 Task: Look for space in Nyzhn'ohirs'kyy, Ukraine from 5th June, 2023 to 16th June, 2023 for 2 adults in price range Rs.14000 to Rs.18000. Place can be entire place with 1  bedroom having 1 bed and 1 bathroom. Property type can be house, flat, guest house, hotel. Booking option can be shelf check-in. Required host language is English.
Action: Mouse moved to (450, 103)
Screenshot: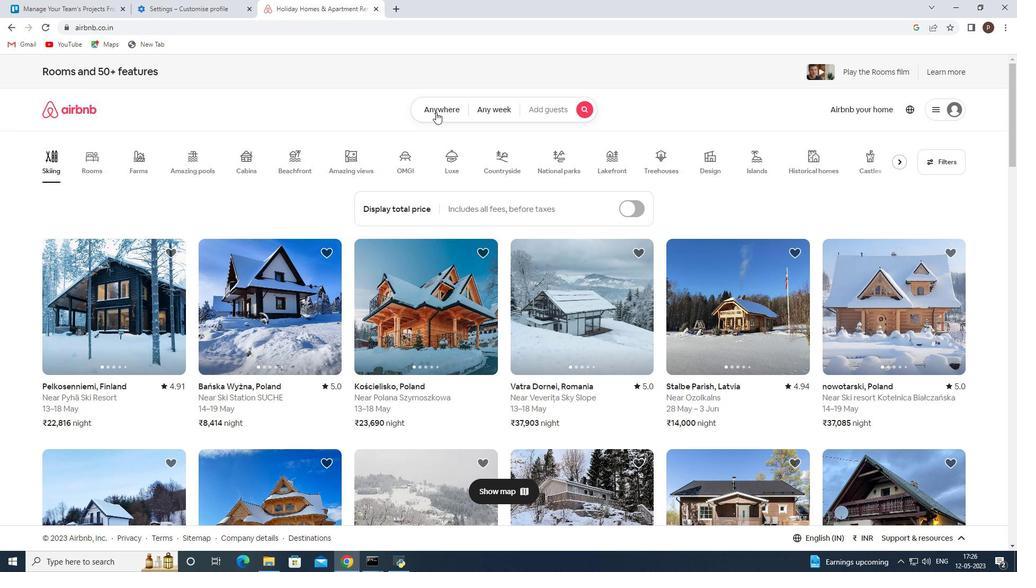 
Action: Mouse pressed left at (450, 103)
Screenshot: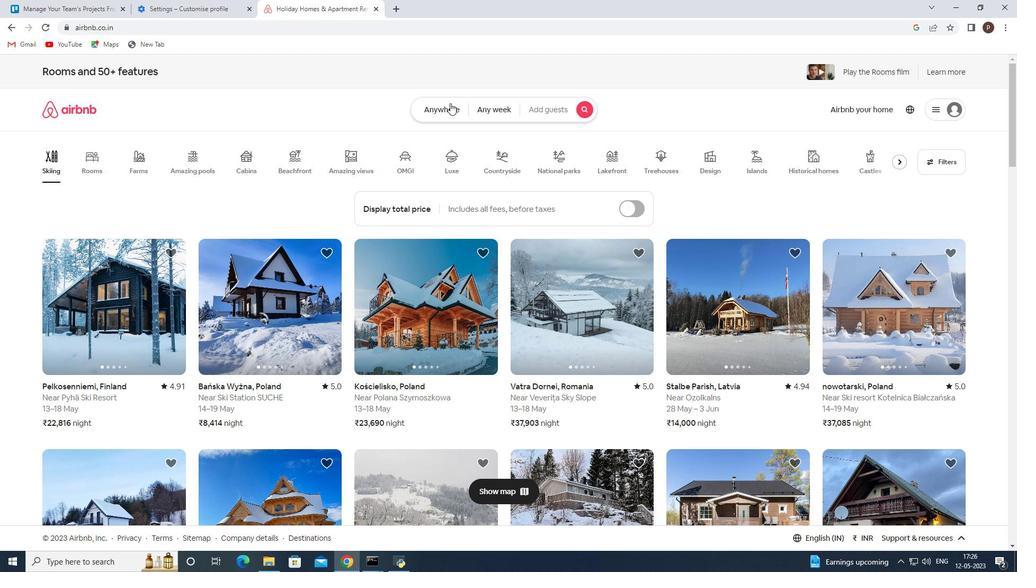 
Action: Mouse moved to (348, 153)
Screenshot: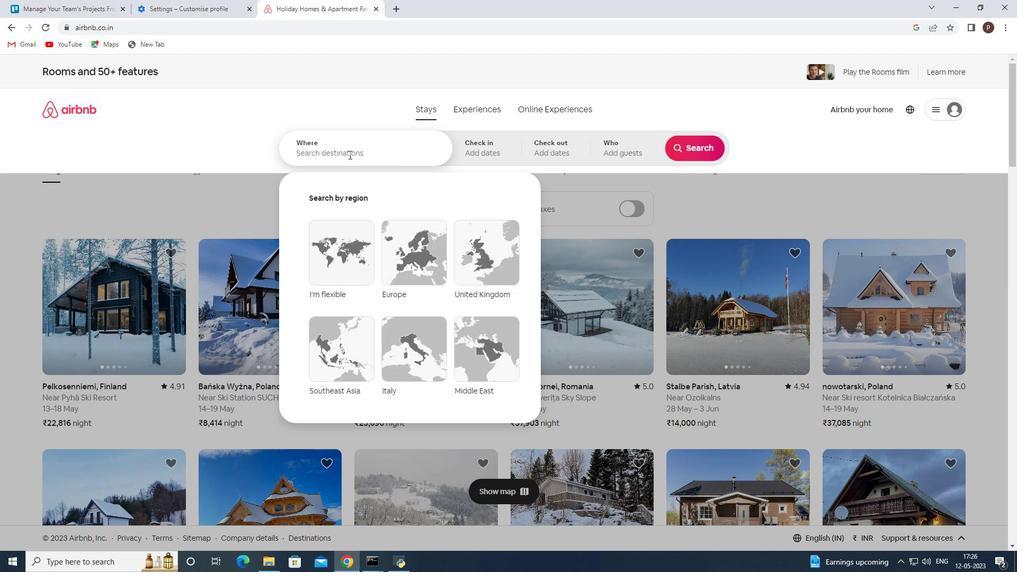 
Action: Mouse pressed left at (348, 153)
Screenshot: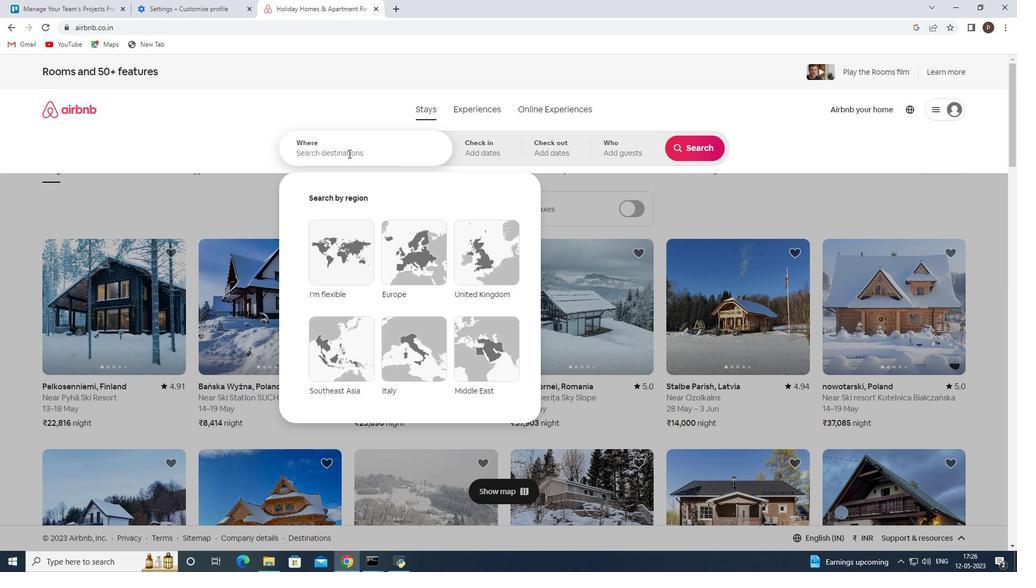 
Action: Key pressed <Key.caps_lock>N<Key.caps_lock>yzhn'ohirs'kyy
Screenshot: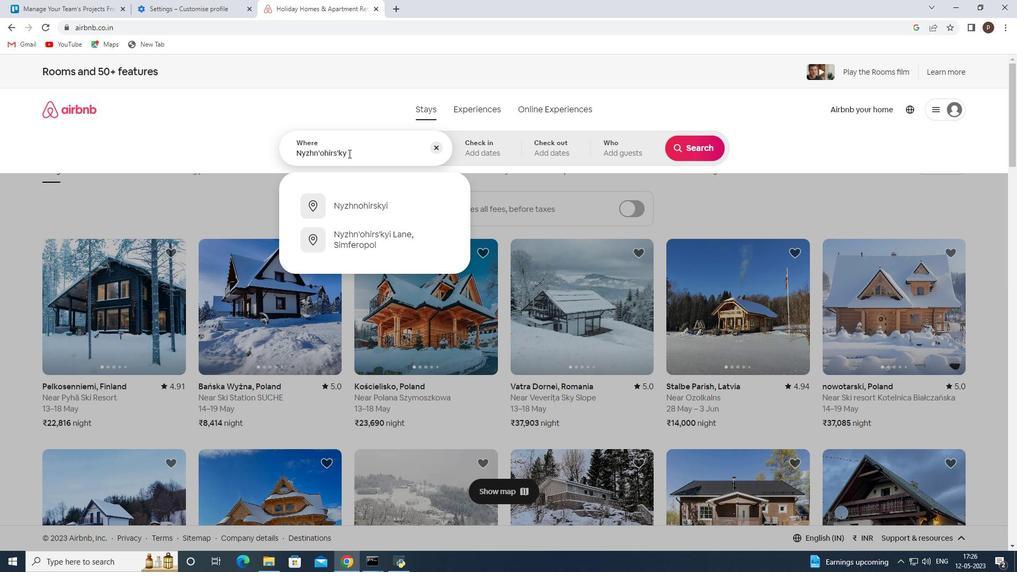 
Action: Mouse moved to (370, 155)
Screenshot: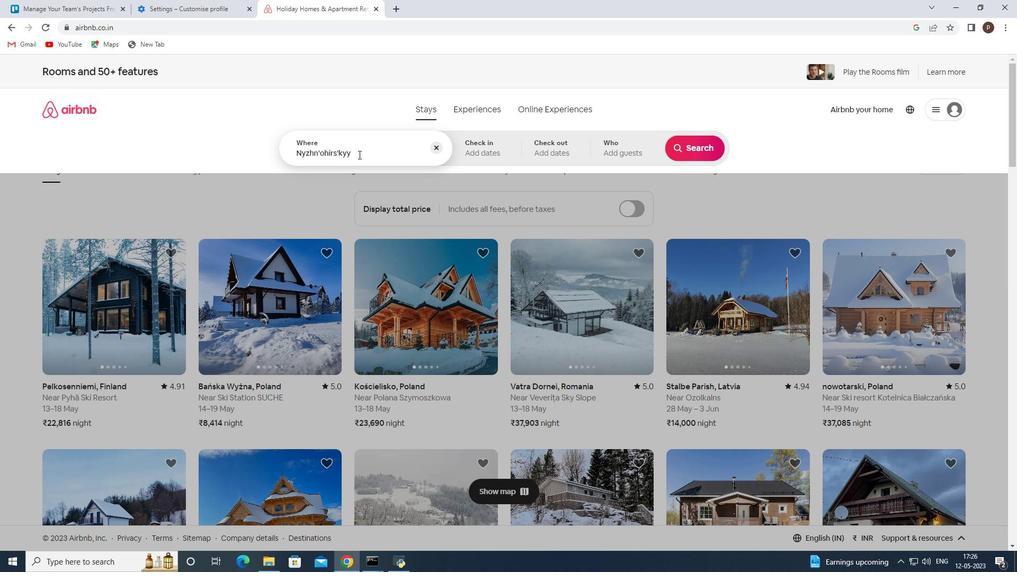 
Action: Key pressed ,<Key.space><Key.caps_lock>U<Key.caps_lock>kraine<Key.space><Key.enter>
Screenshot: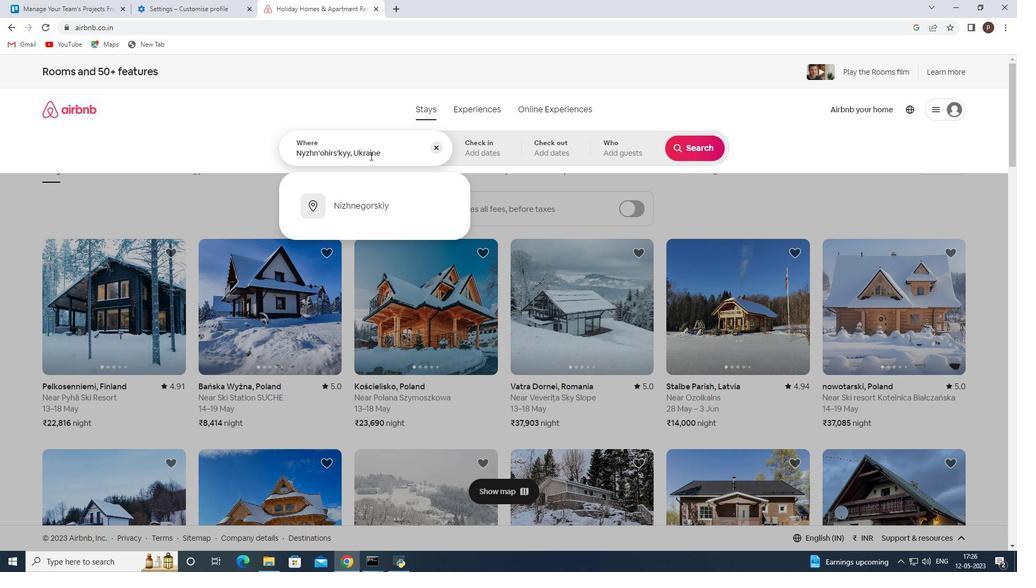 
Action: Mouse moved to (557, 298)
Screenshot: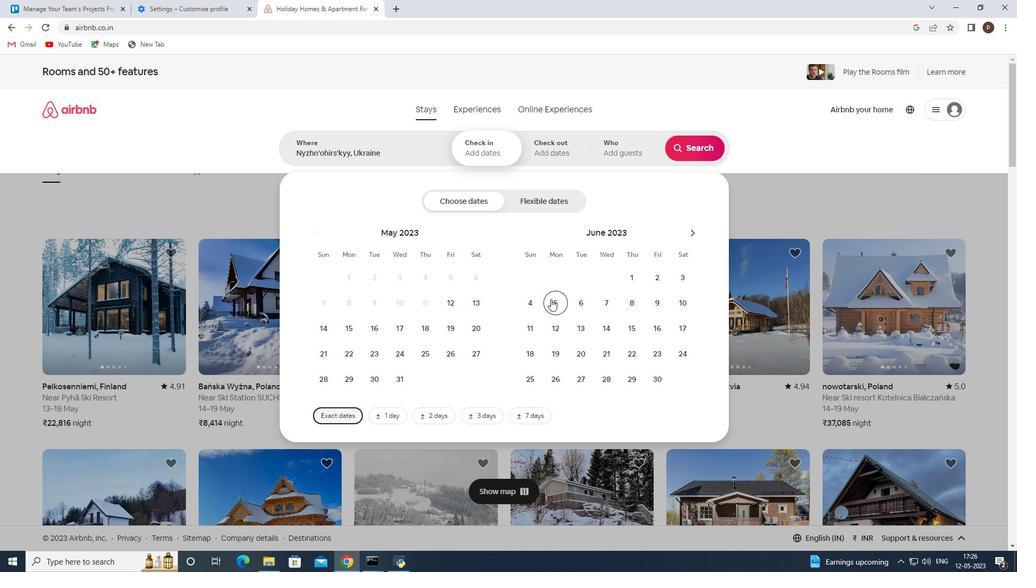 
Action: Mouse pressed left at (557, 298)
Screenshot: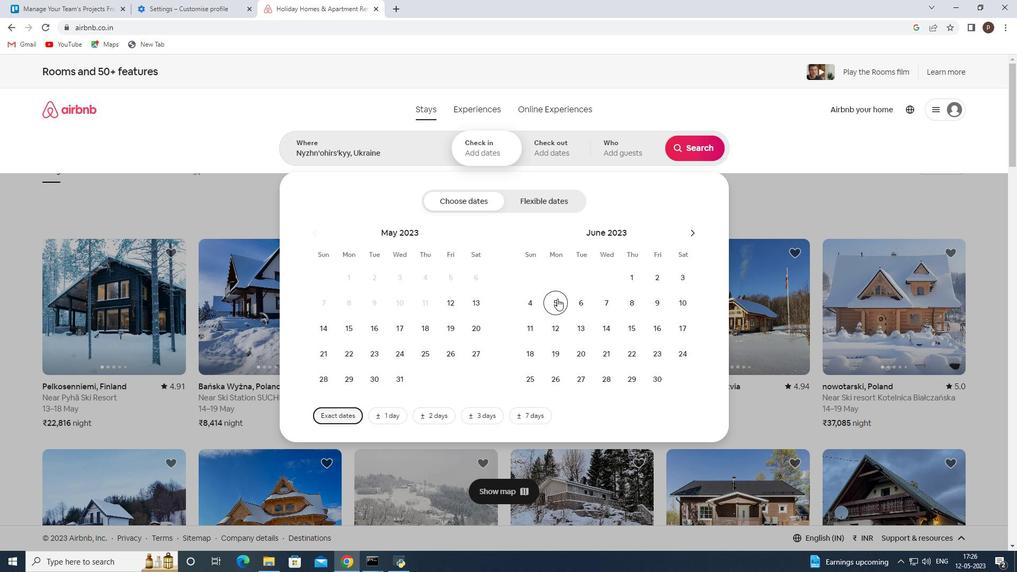 
Action: Mouse moved to (664, 323)
Screenshot: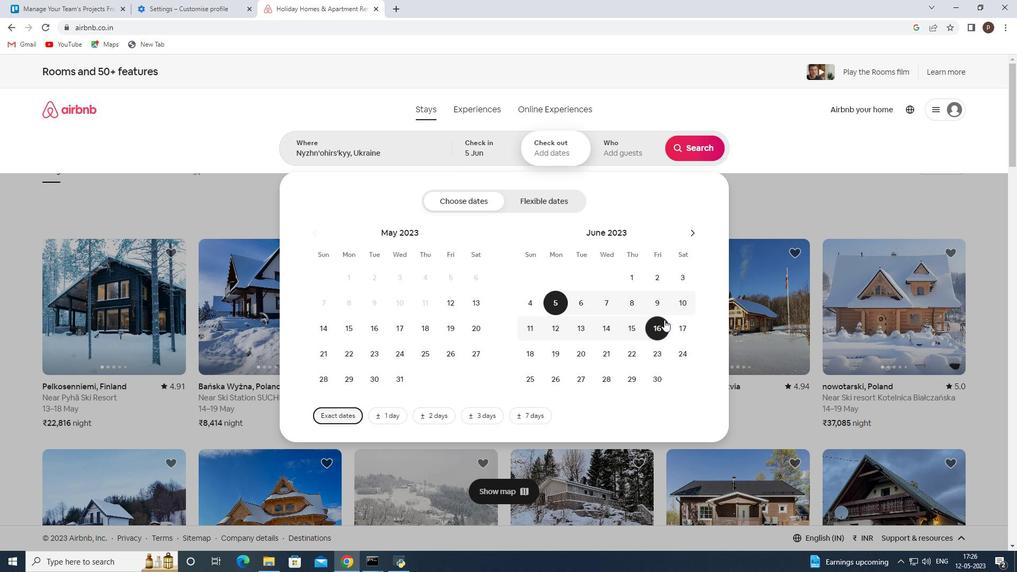
Action: Mouse pressed left at (664, 323)
Screenshot: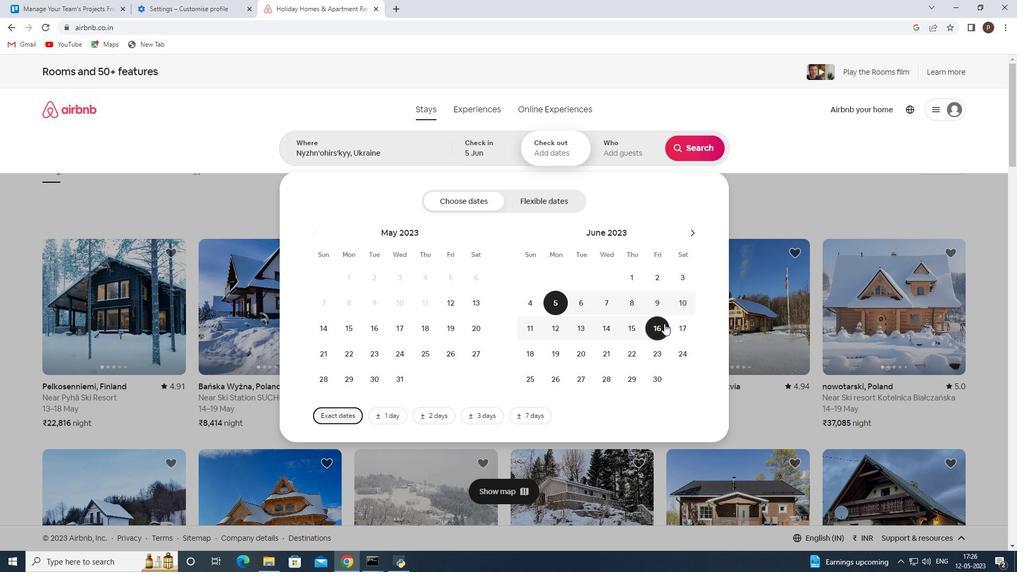 
Action: Mouse moved to (622, 142)
Screenshot: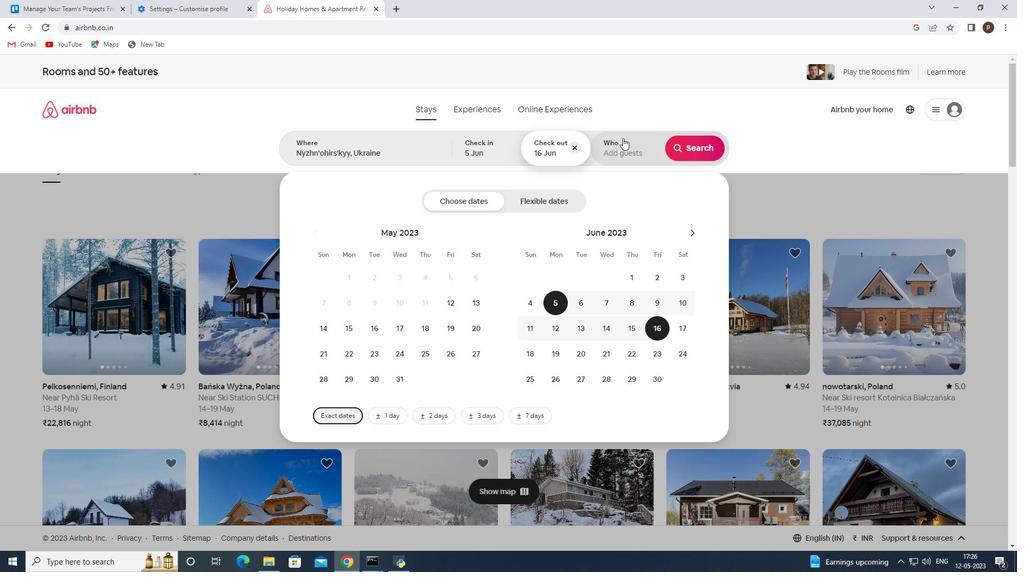 
Action: Mouse pressed left at (622, 142)
Screenshot: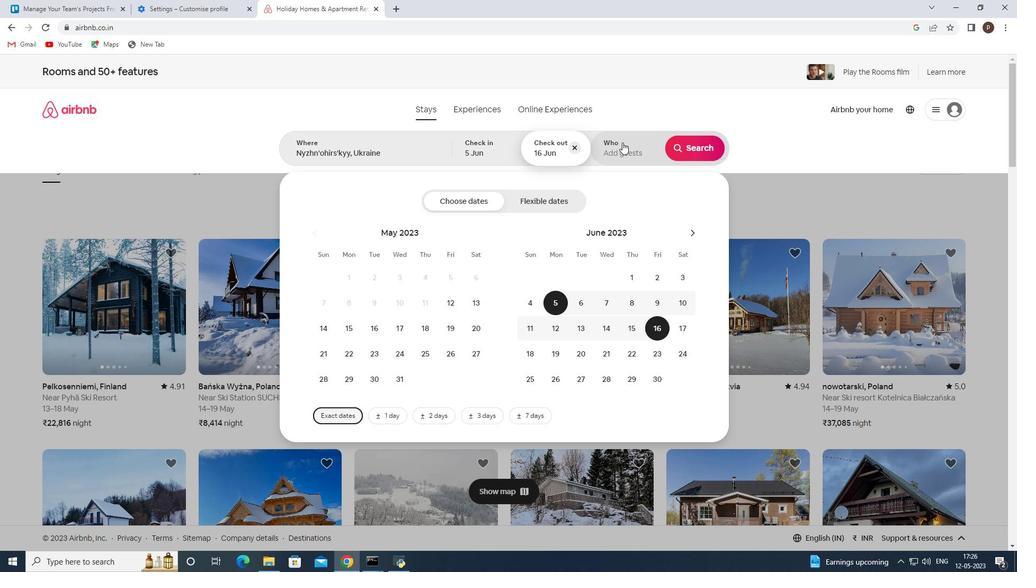 
Action: Mouse moved to (698, 204)
Screenshot: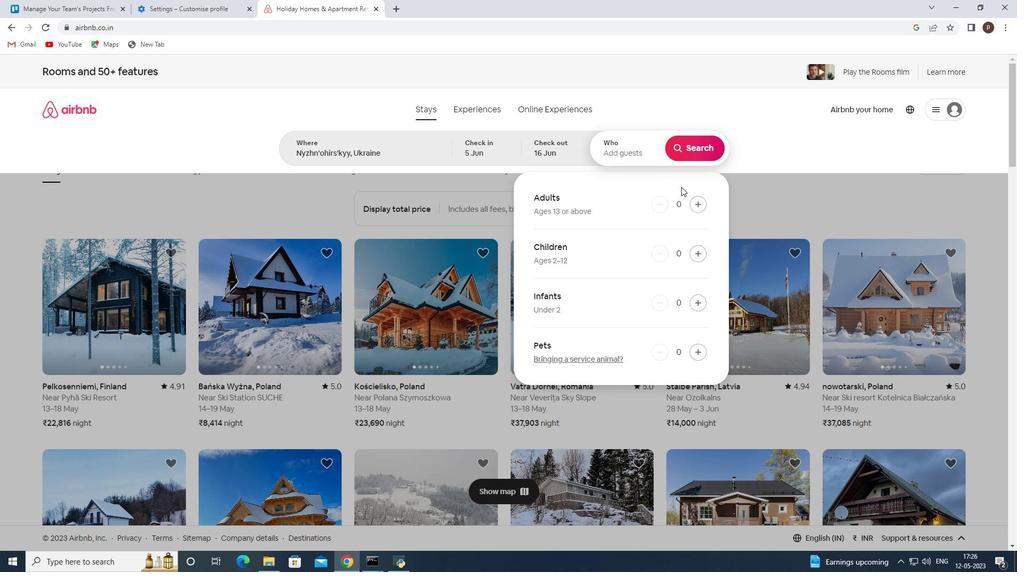 
Action: Mouse pressed left at (698, 204)
Screenshot: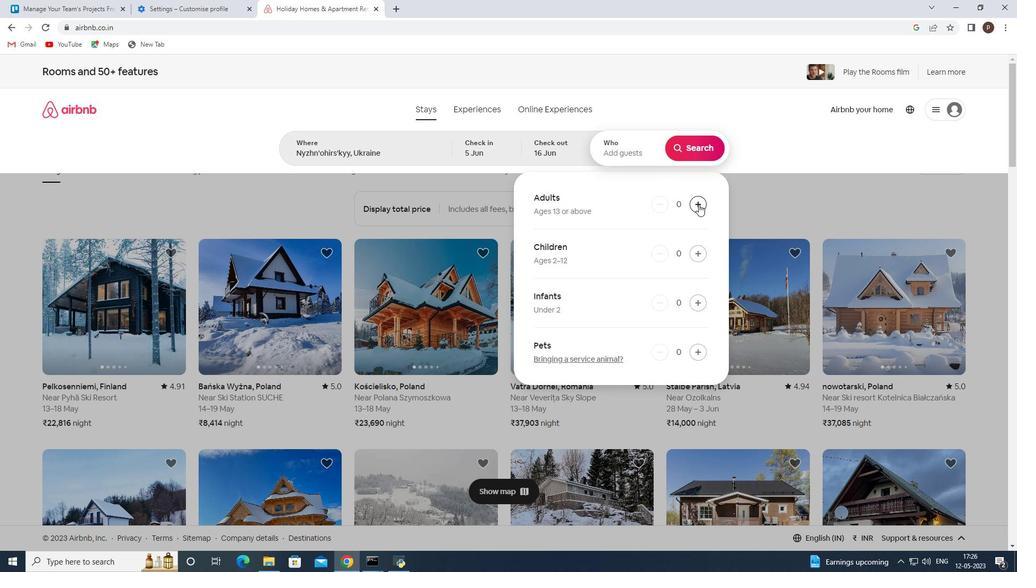 
Action: Mouse pressed left at (698, 204)
Screenshot: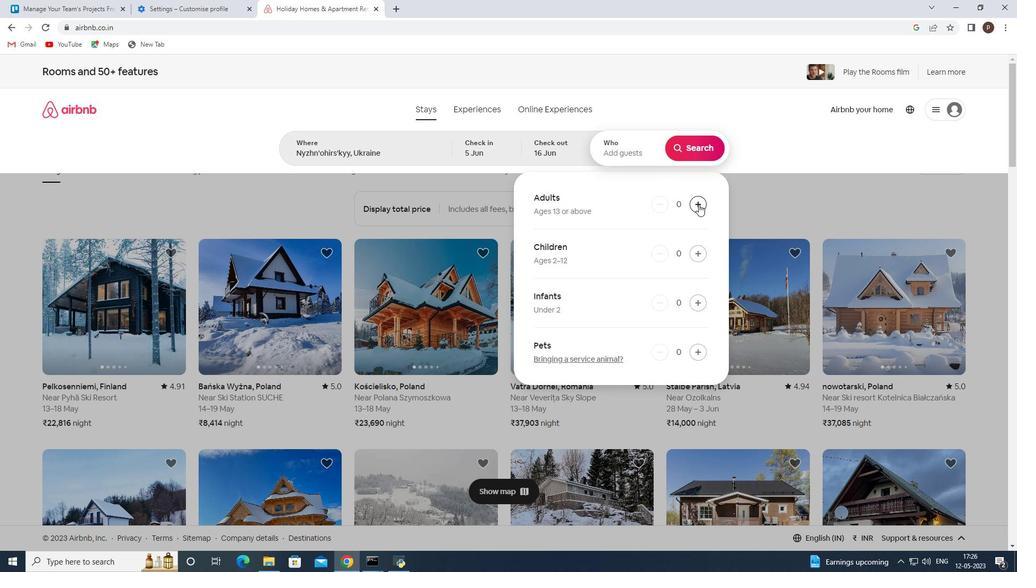 
Action: Mouse moved to (694, 146)
Screenshot: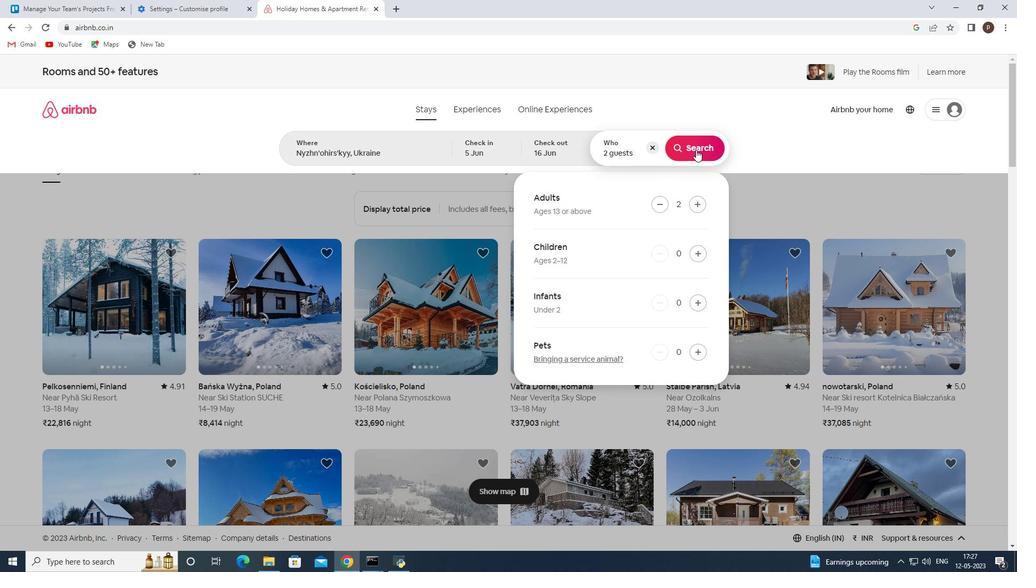 
Action: Mouse pressed left at (694, 146)
Screenshot: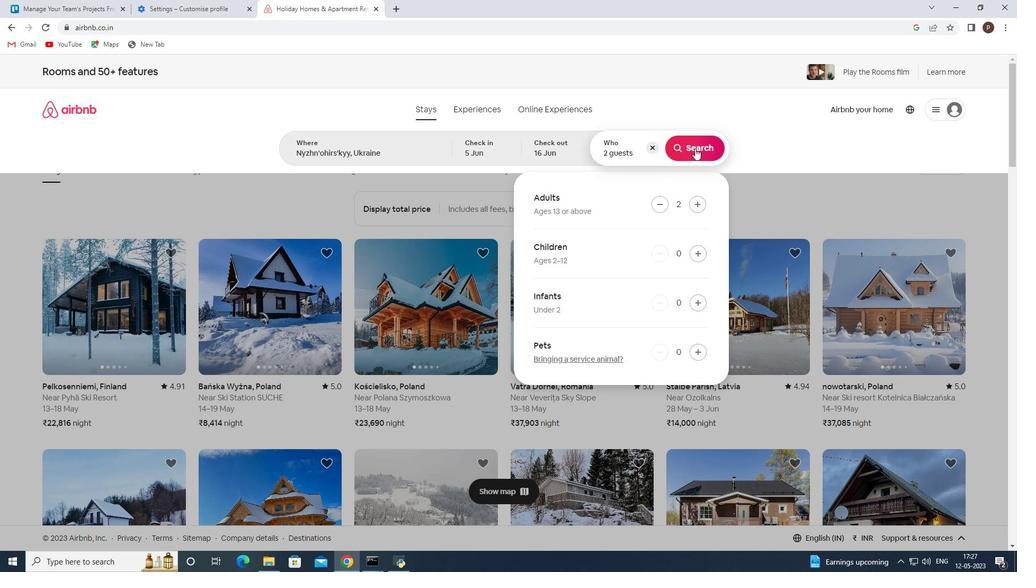 
Action: Mouse moved to (955, 117)
Screenshot: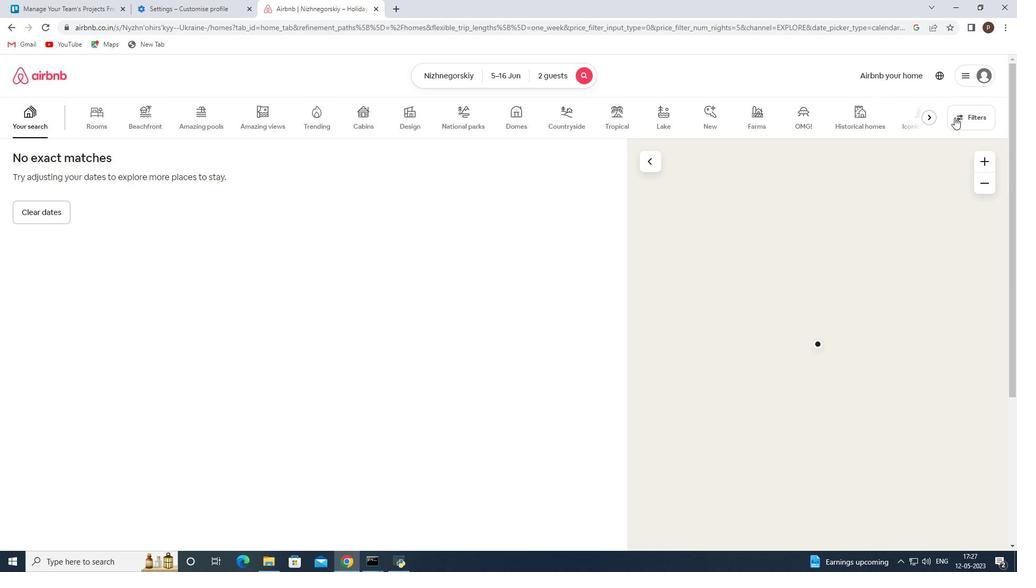 
Action: Mouse pressed left at (955, 117)
Screenshot: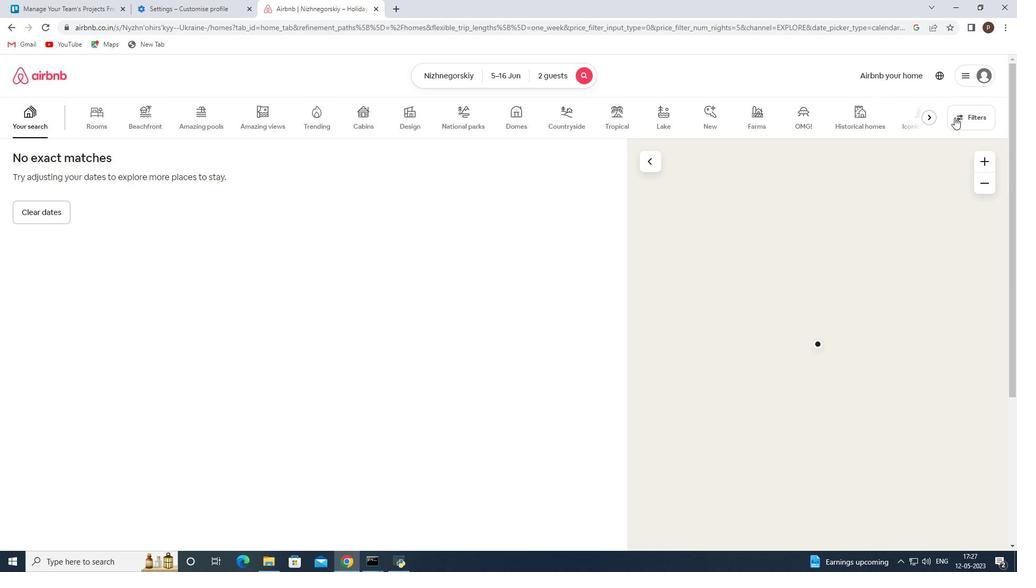 
Action: Mouse moved to (352, 383)
Screenshot: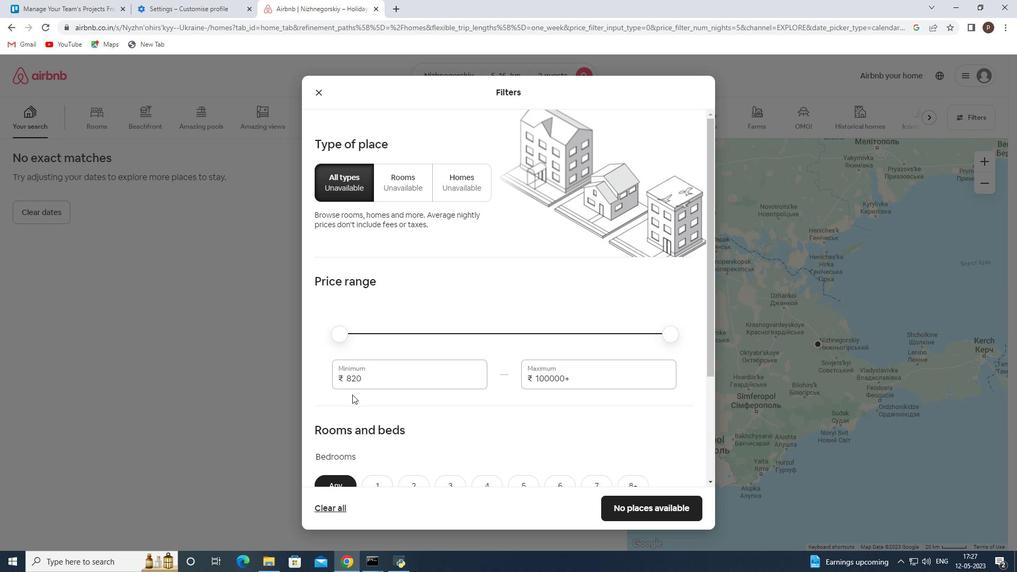 
Action: Mouse pressed left at (352, 383)
Screenshot: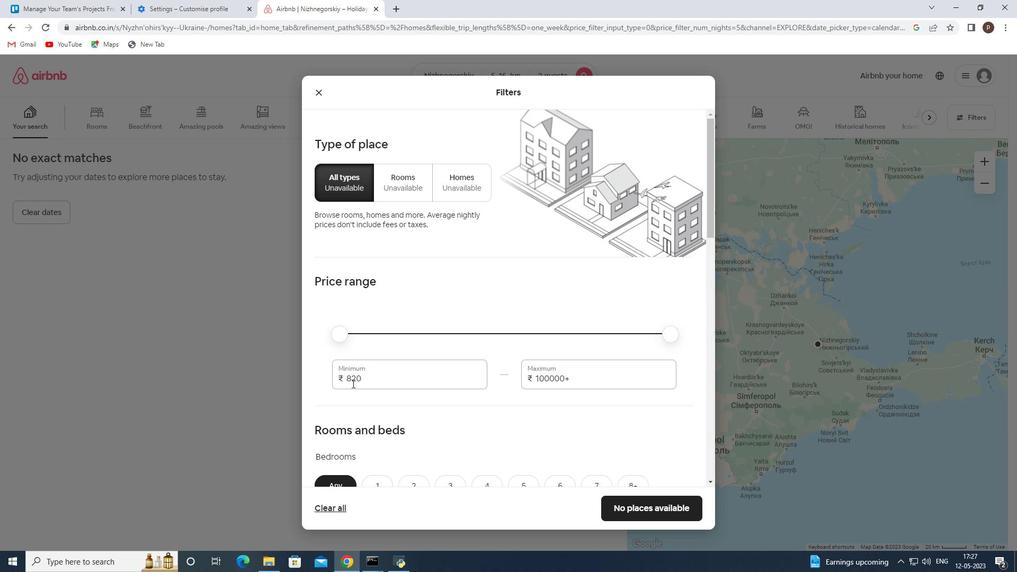 
Action: Mouse pressed left at (352, 383)
Screenshot: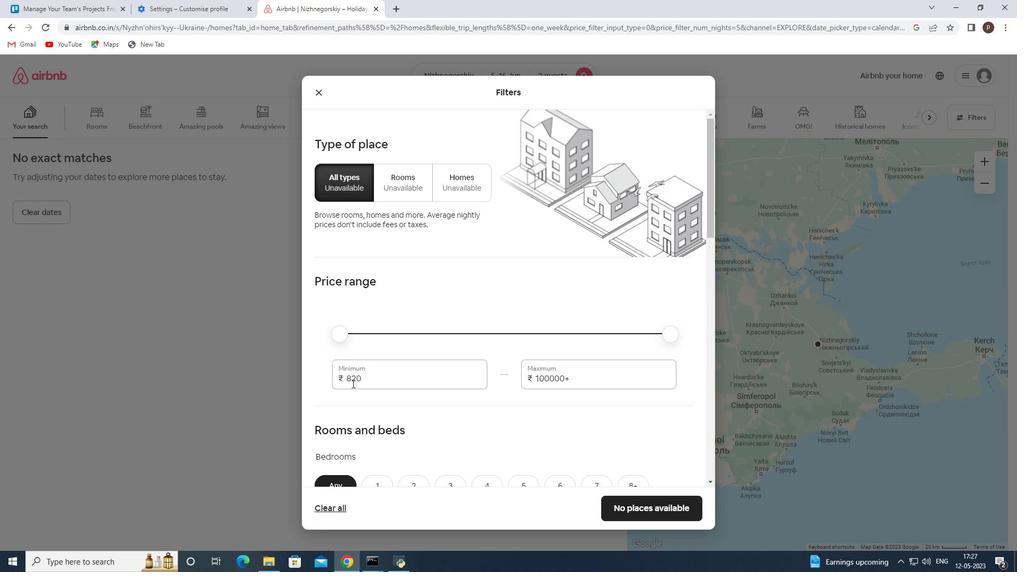 
Action: Key pressed 14000<Key.tab>18000
Screenshot: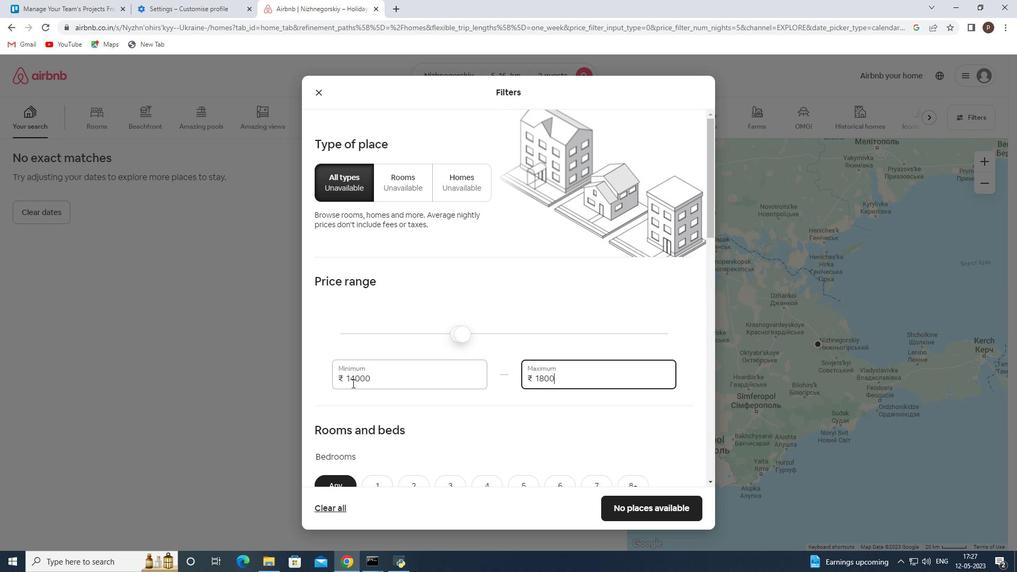 
Action: Mouse moved to (359, 392)
Screenshot: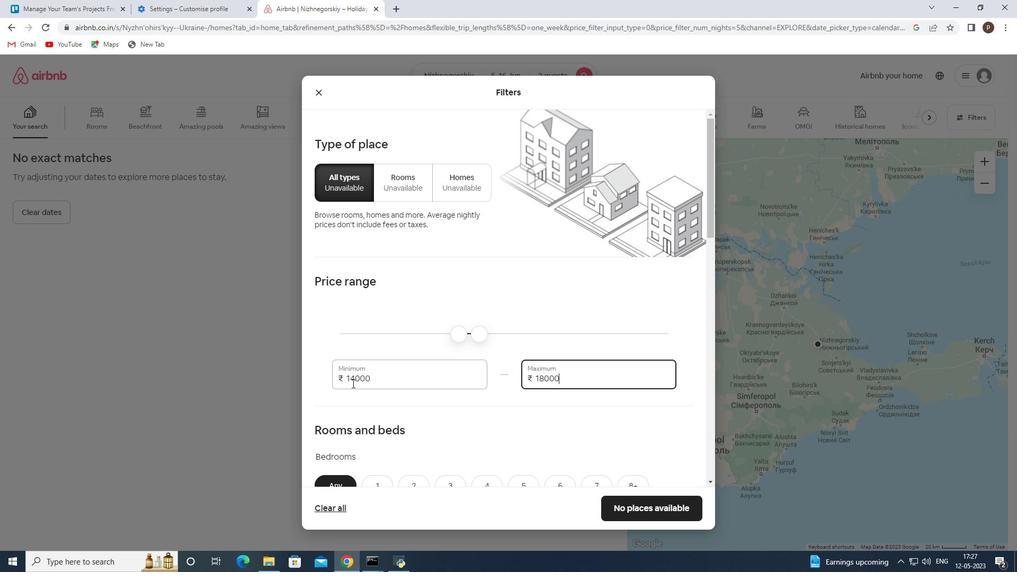 
Action: Mouse scrolled (359, 391) with delta (0, 0)
Screenshot: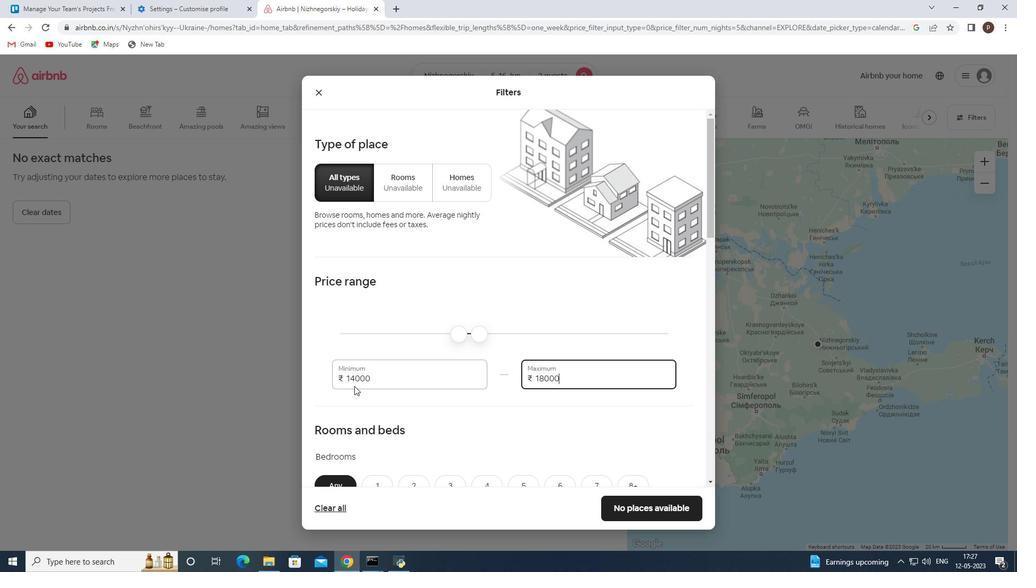 
Action: Mouse moved to (399, 372)
Screenshot: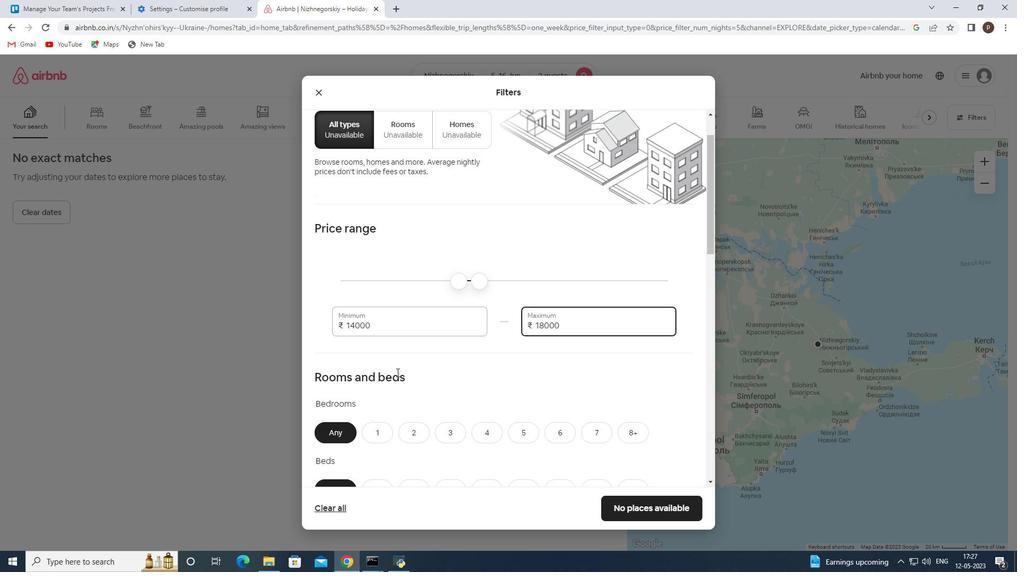 
Action: Mouse scrolled (399, 372) with delta (0, 0)
Screenshot: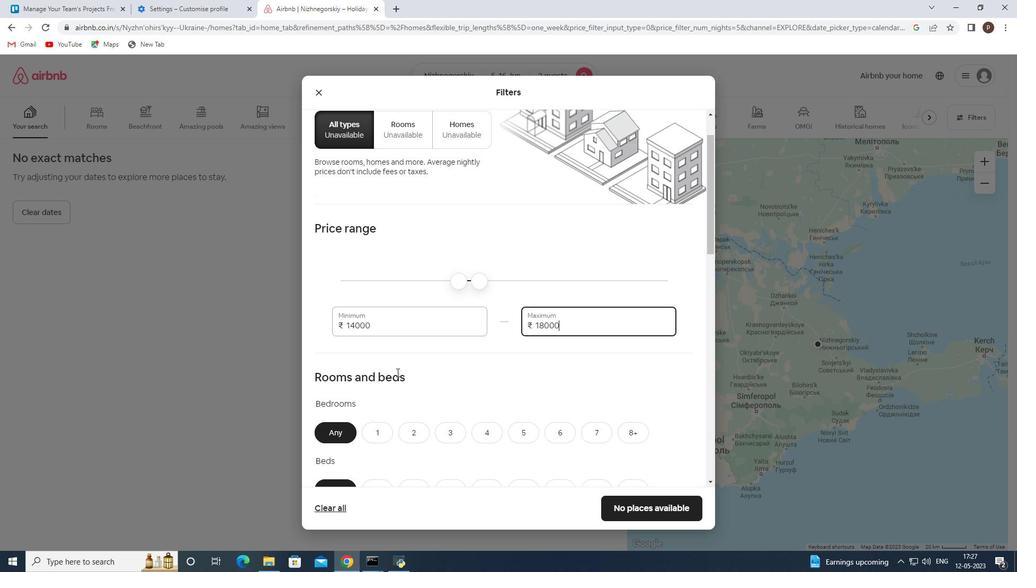
Action: Mouse moved to (438, 342)
Screenshot: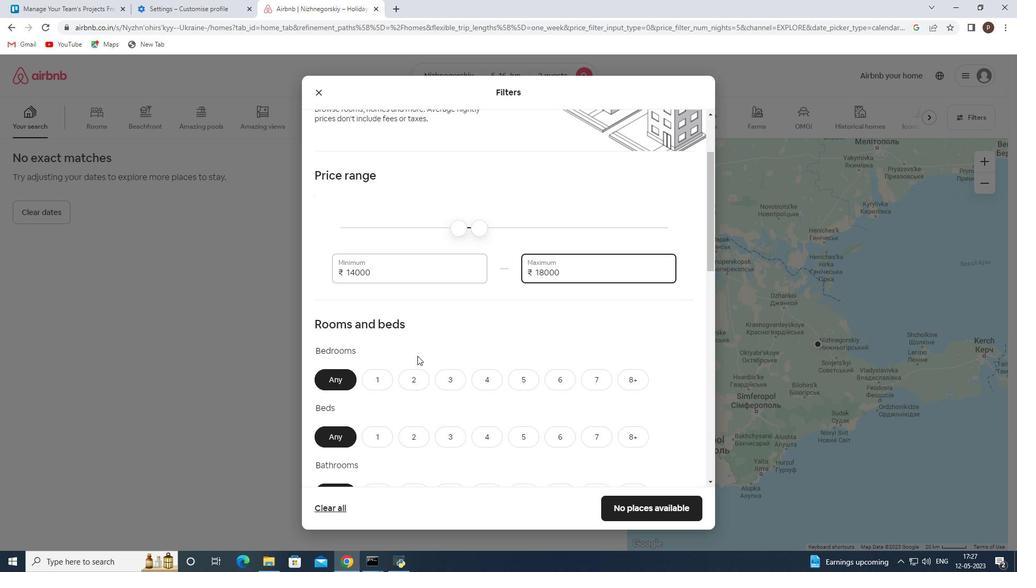 
Action: Mouse scrolled (438, 342) with delta (0, 0)
Screenshot: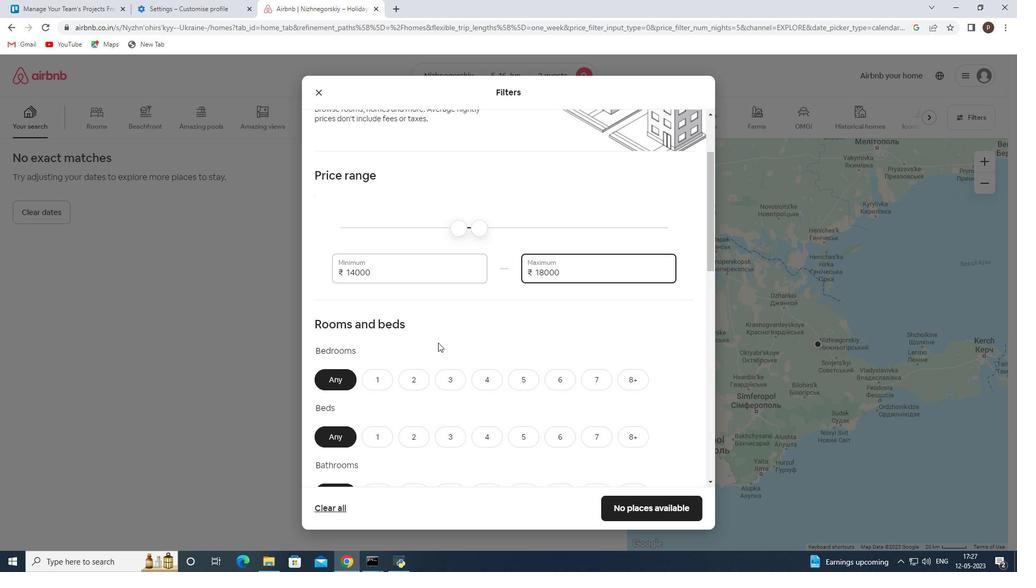 
Action: Mouse scrolled (438, 342) with delta (0, 0)
Screenshot: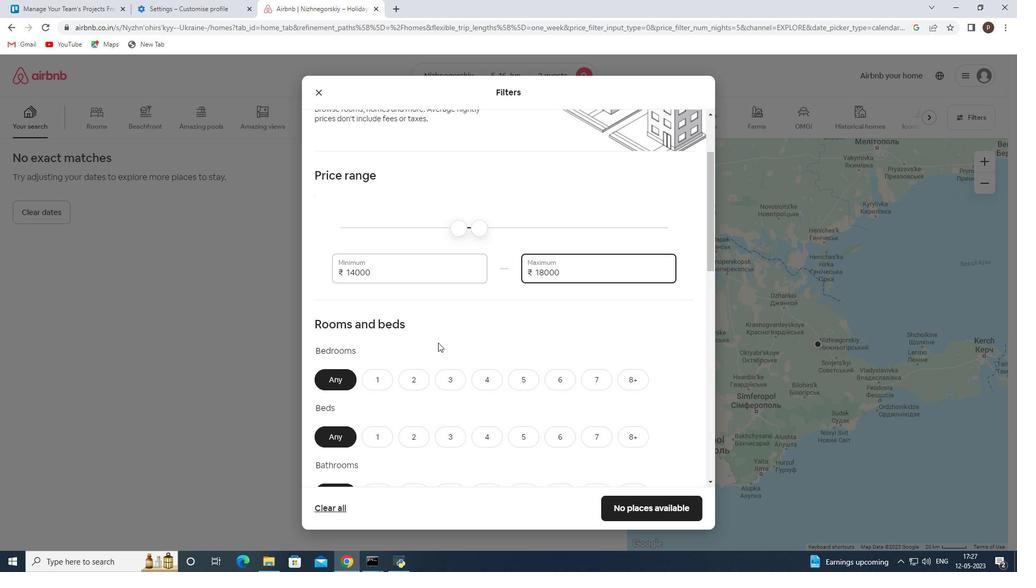 
Action: Mouse moved to (383, 277)
Screenshot: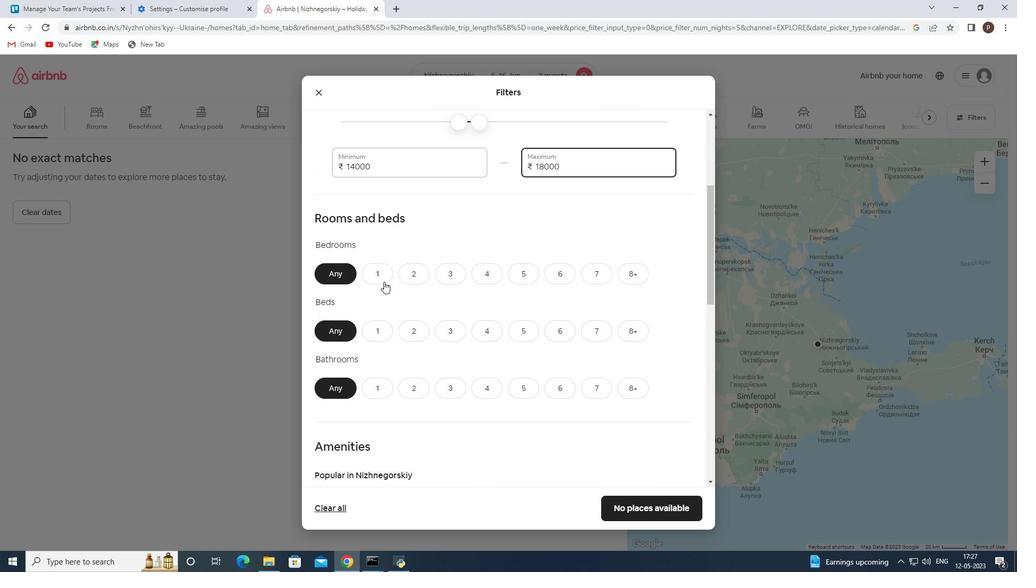 
Action: Mouse pressed left at (383, 277)
Screenshot: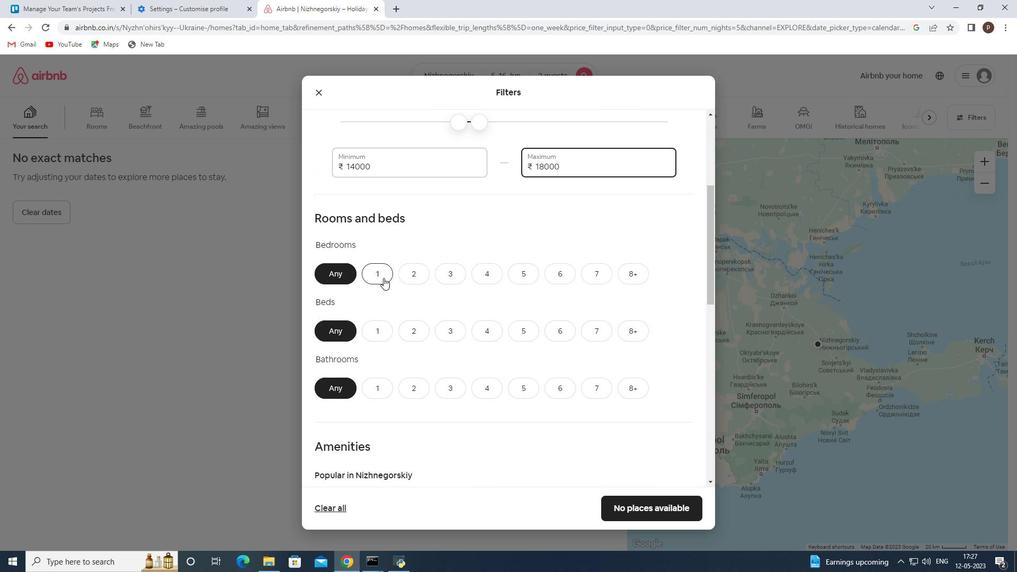 
Action: Mouse moved to (384, 337)
Screenshot: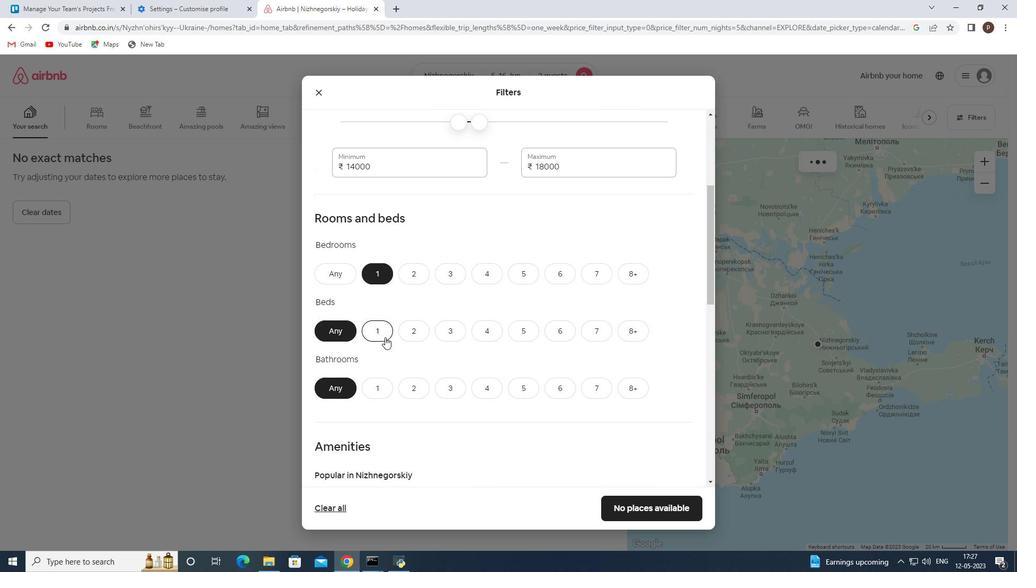 
Action: Mouse pressed left at (384, 337)
Screenshot: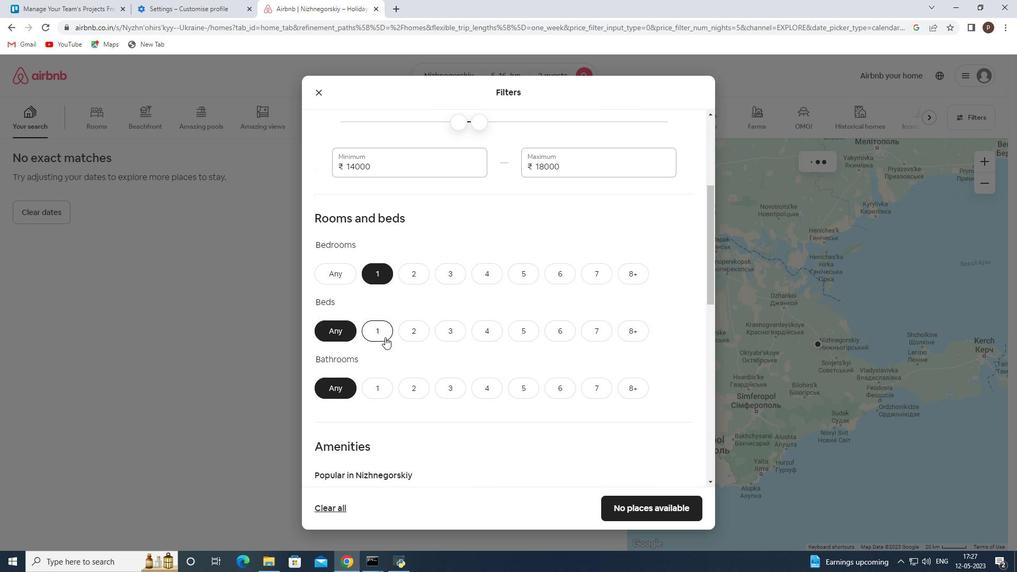 
Action: Mouse moved to (382, 387)
Screenshot: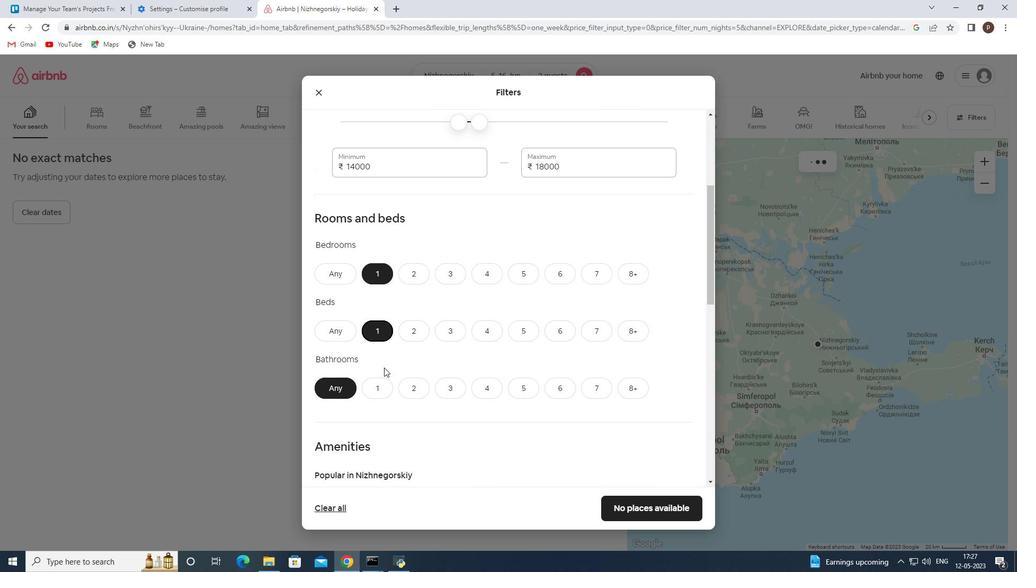 
Action: Mouse pressed left at (382, 387)
Screenshot: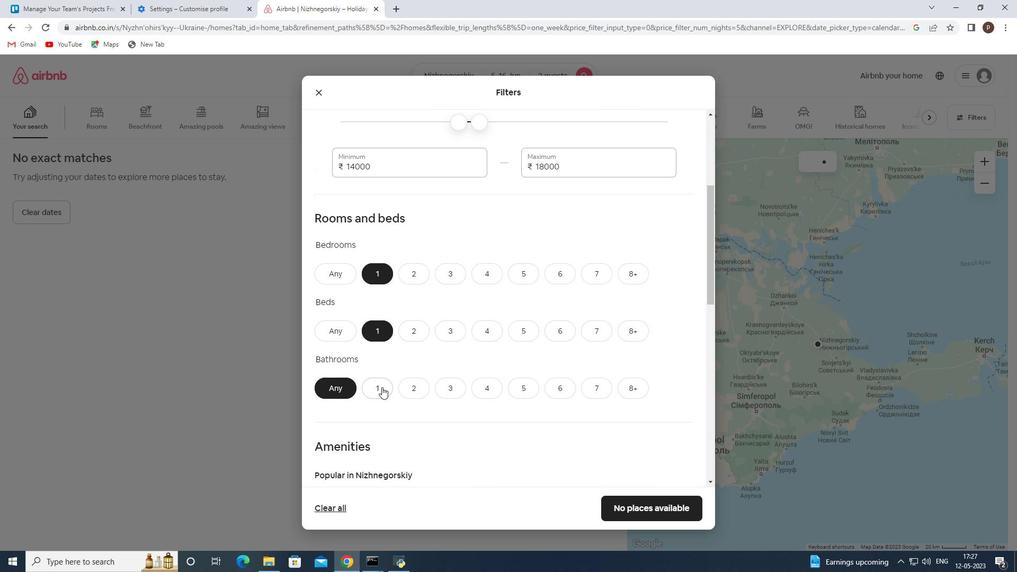 
Action: Mouse scrolled (382, 386) with delta (0, 0)
Screenshot: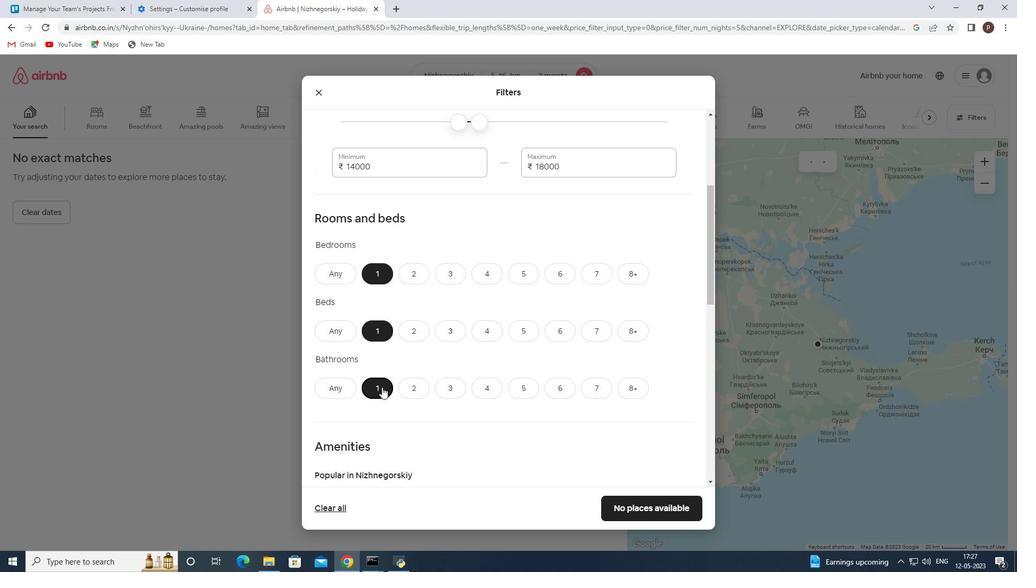 
Action: Mouse moved to (414, 377)
Screenshot: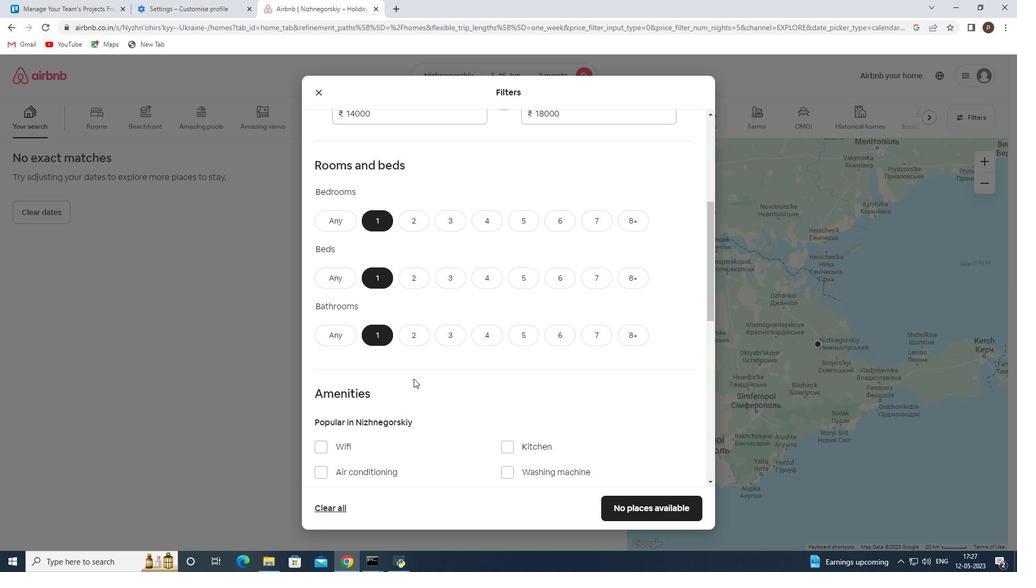 
Action: Mouse scrolled (414, 376) with delta (0, 0)
Screenshot: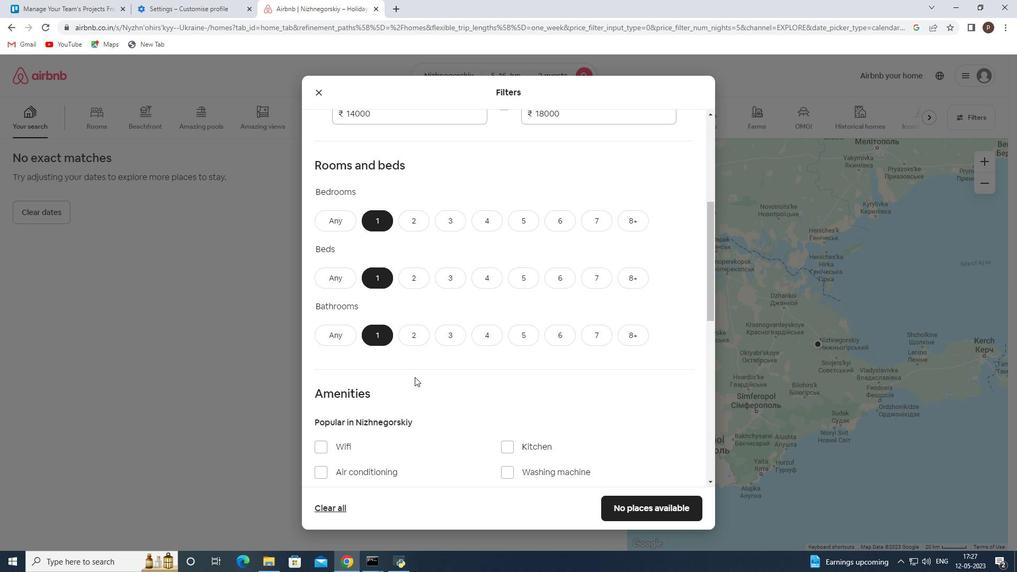 
Action: Mouse moved to (427, 372)
Screenshot: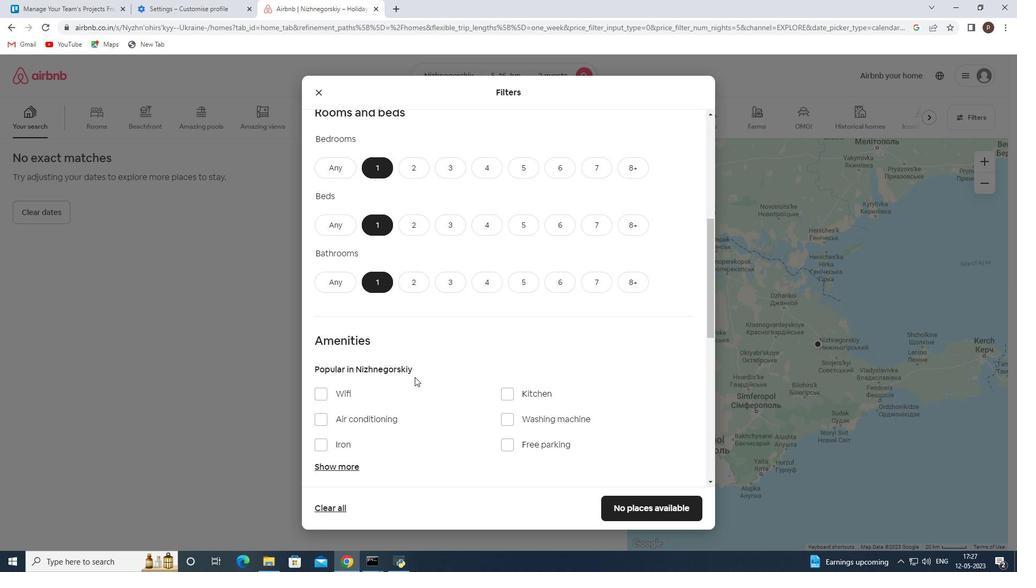 
Action: Mouse scrolled (427, 372) with delta (0, 0)
Screenshot: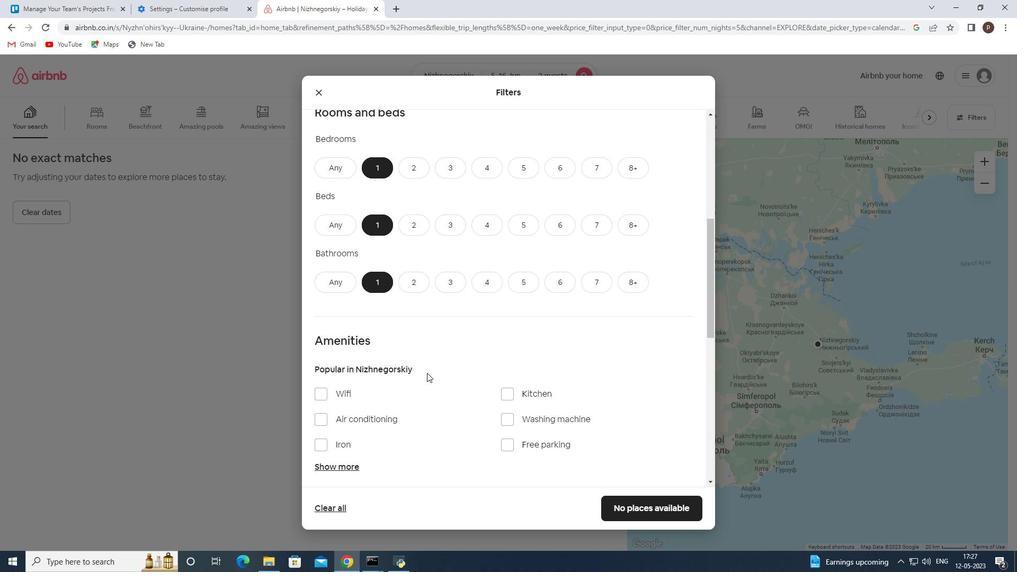 
Action: Mouse moved to (428, 372)
Screenshot: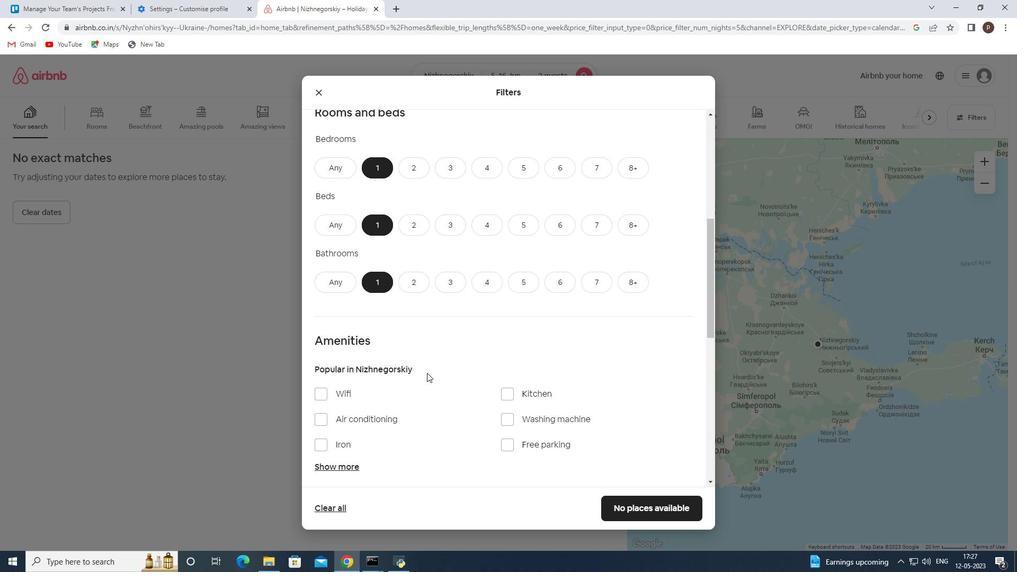 
Action: Mouse scrolled (428, 372) with delta (0, 0)
Screenshot: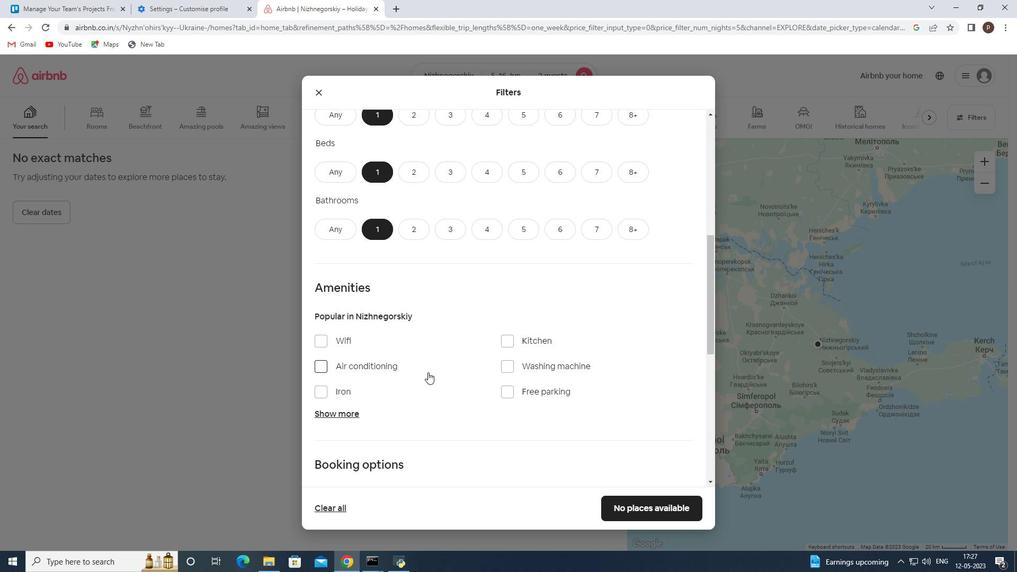 
Action: Mouse scrolled (428, 372) with delta (0, 0)
Screenshot: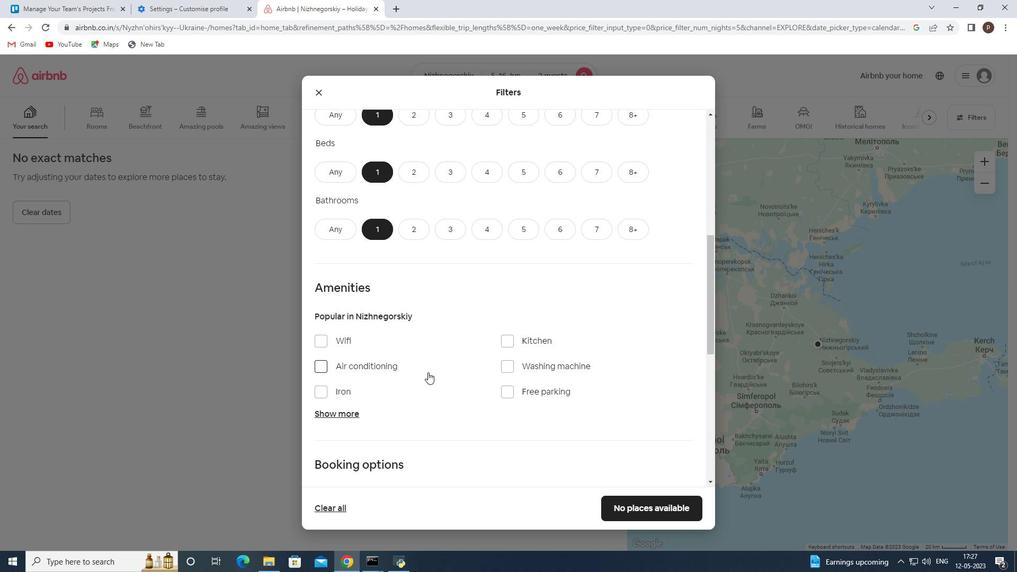 
Action: Mouse moved to (448, 369)
Screenshot: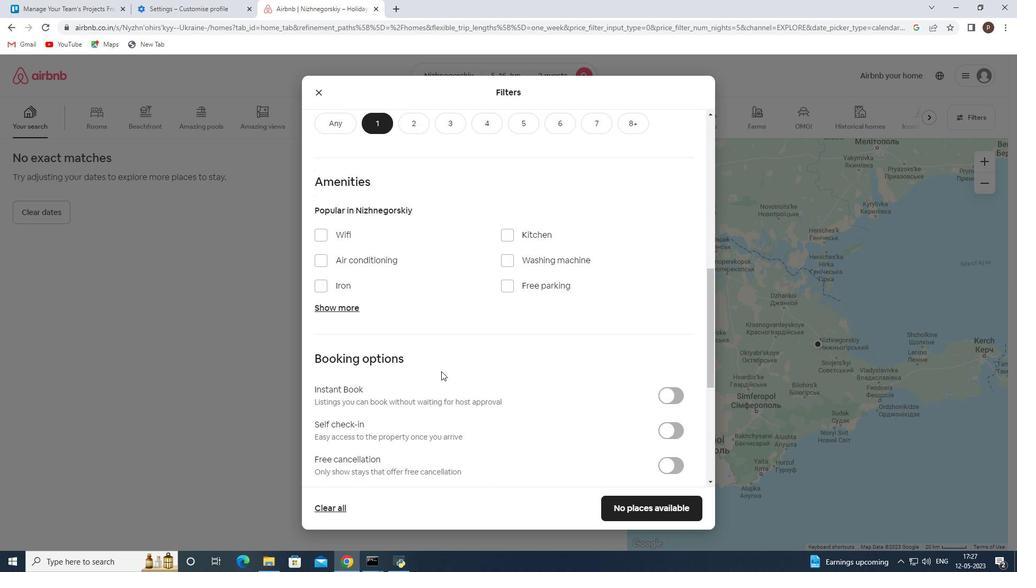
Action: Mouse scrolled (448, 369) with delta (0, 0)
Screenshot: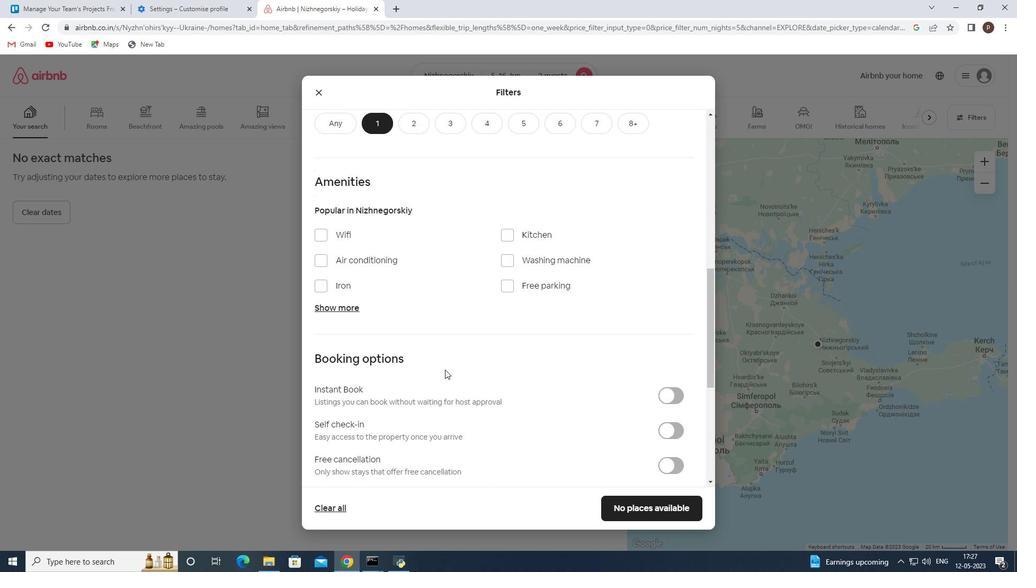 
Action: Mouse moved to (667, 376)
Screenshot: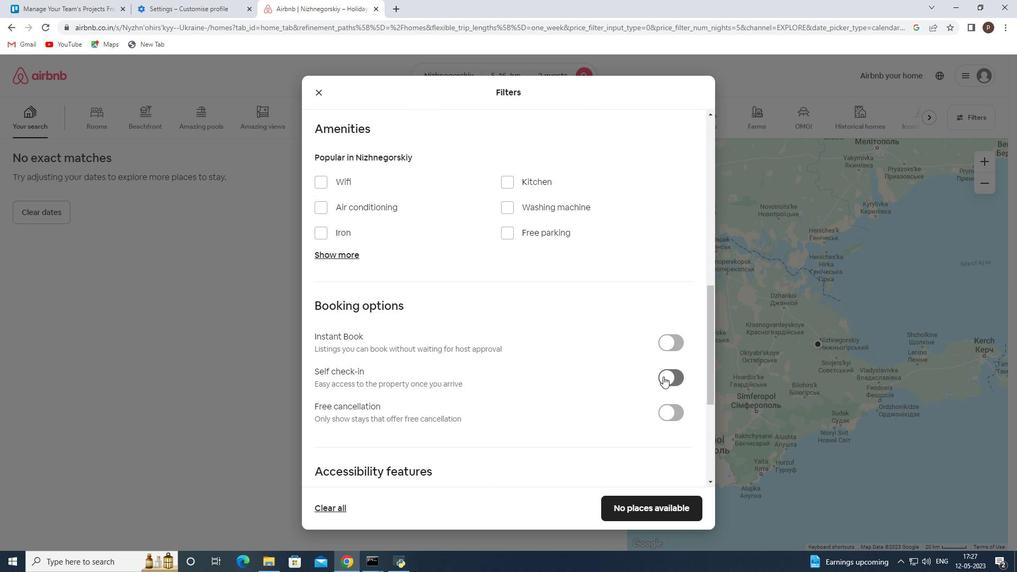 
Action: Mouse pressed left at (667, 376)
Screenshot: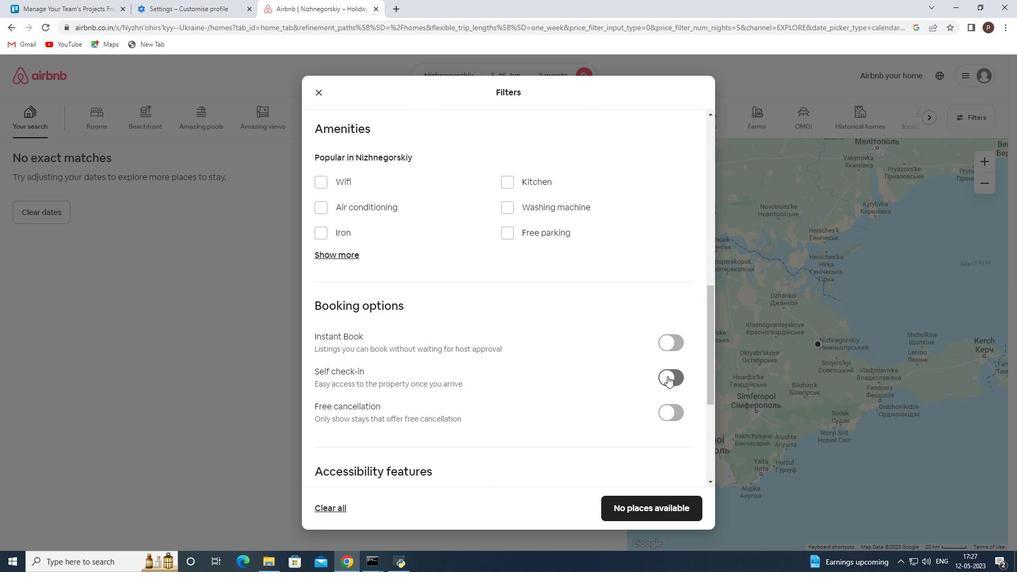 
Action: Mouse moved to (562, 374)
Screenshot: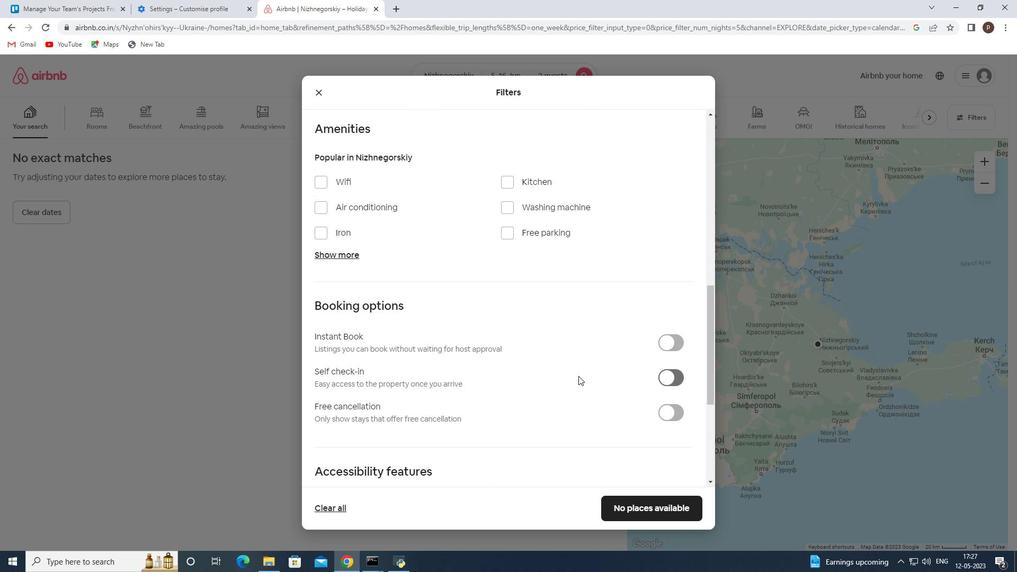 
Action: Mouse scrolled (562, 374) with delta (0, 0)
Screenshot: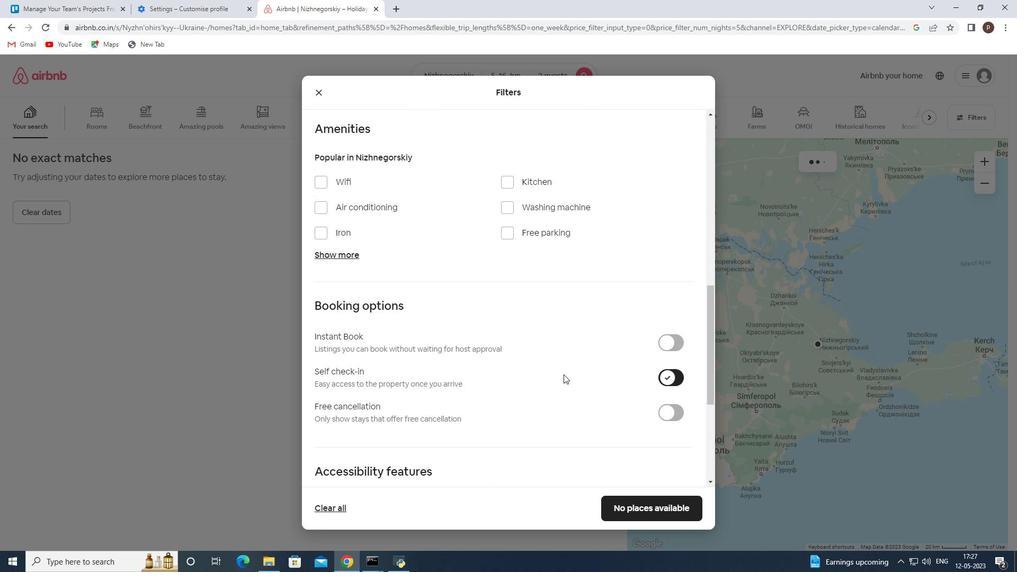 
Action: Mouse scrolled (562, 374) with delta (0, 0)
Screenshot: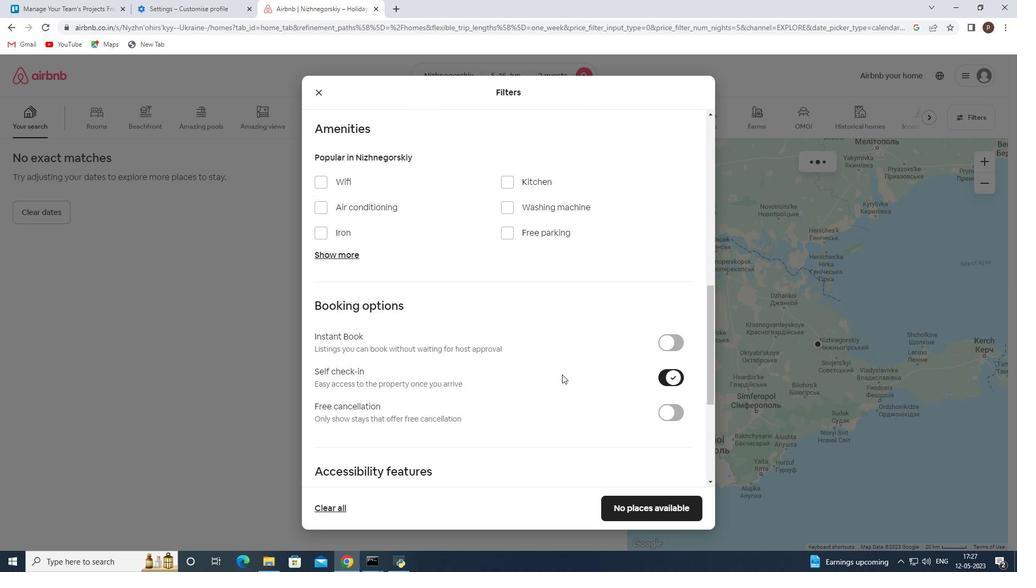 
Action: Mouse scrolled (562, 374) with delta (0, 0)
Screenshot: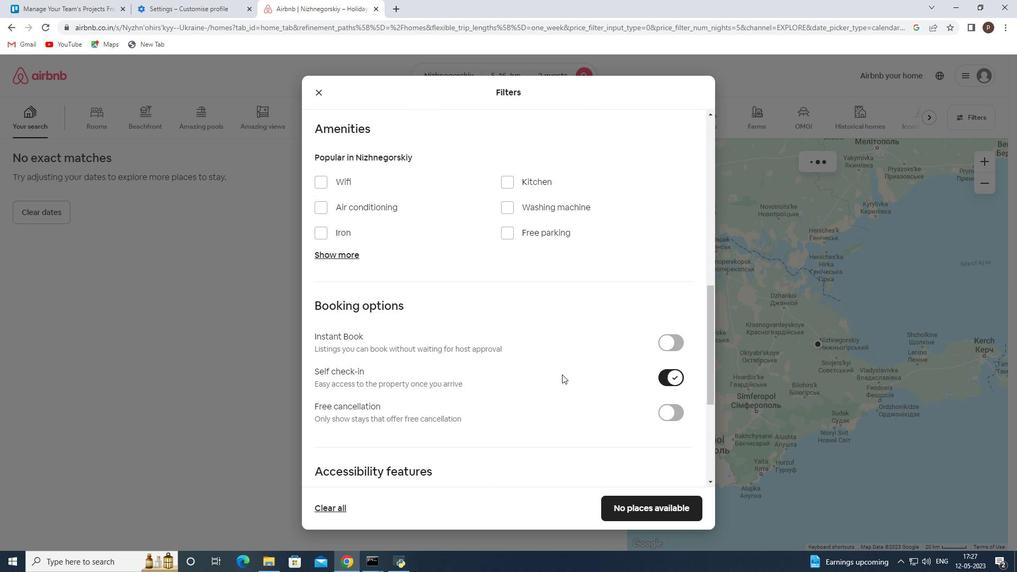 
Action: Mouse moved to (534, 357)
Screenshot: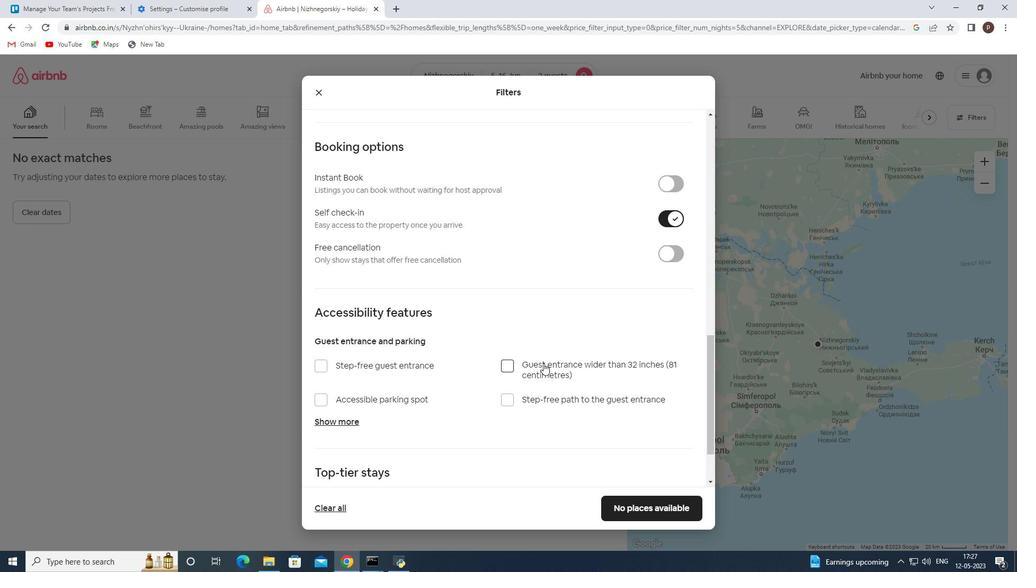 
Action: Mouse scrolled (534, 356) with delta (0, 0)
Screenshot: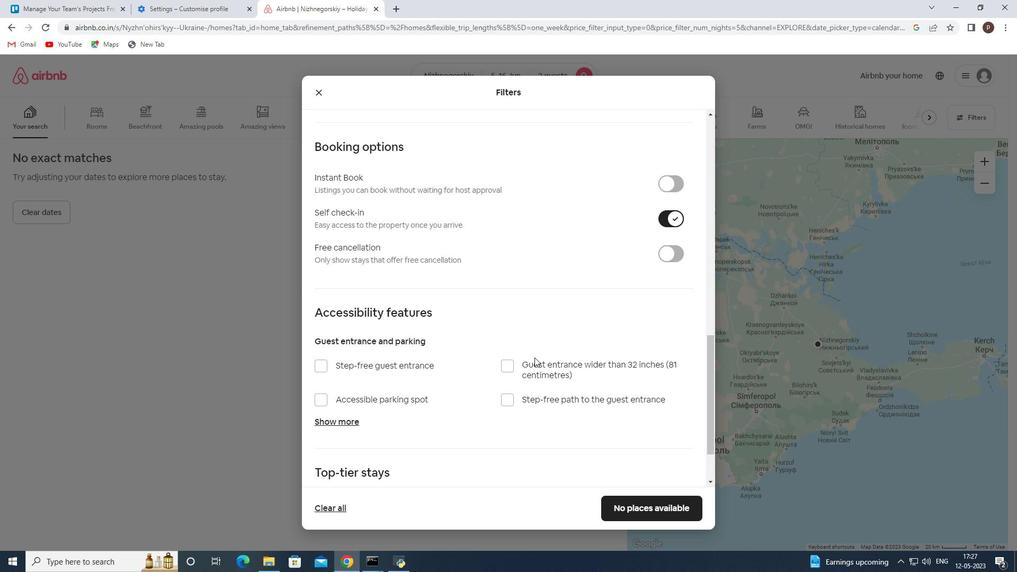 
Action: Mouse scrolled (534, 356) with delta (0, 0)
Screenshot: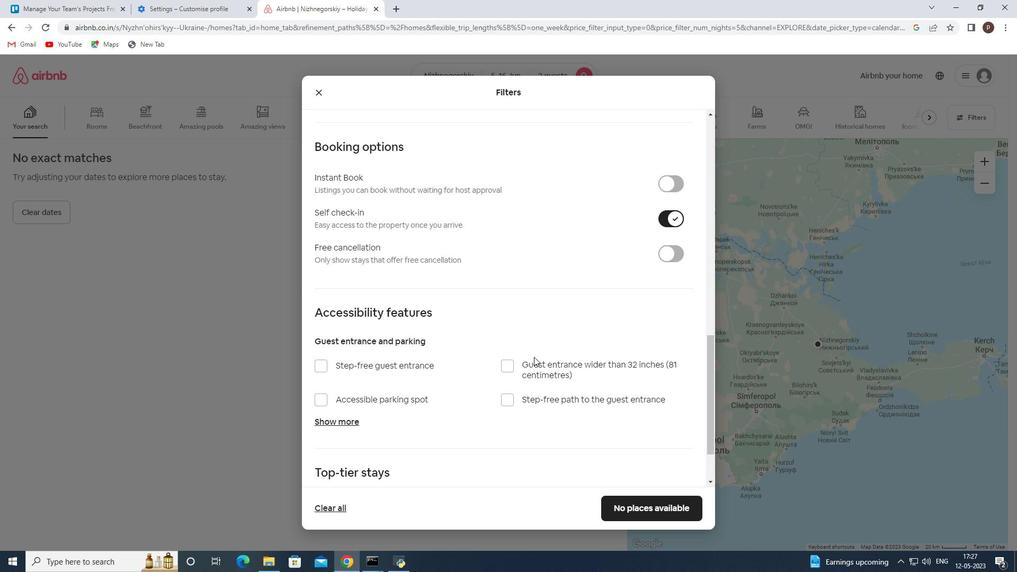 
Action: Mouse scrolled (534, 356) with delta (0, 0)
Screenshot: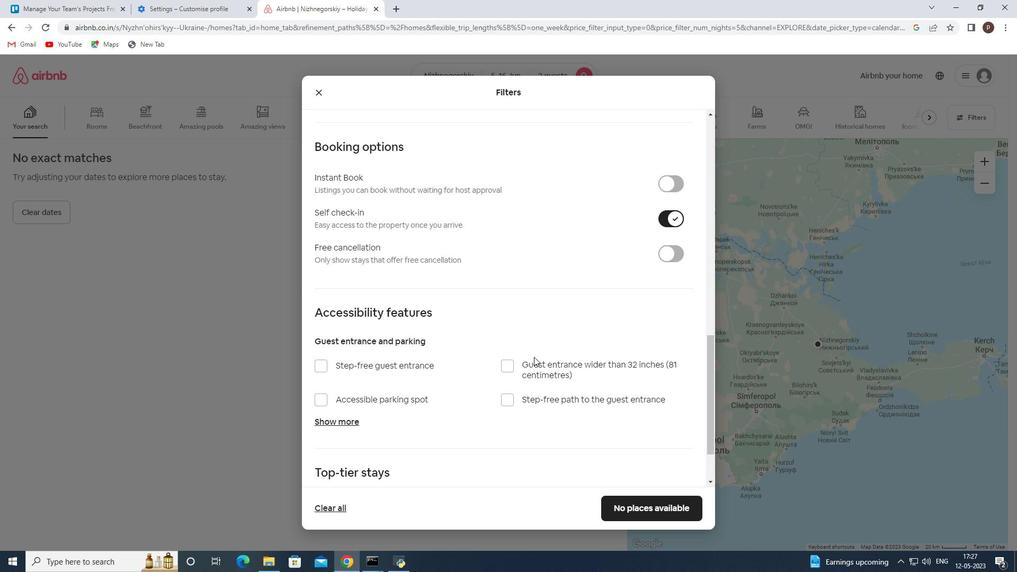 
Action: Mouse scrolled (534, 356) with delta (0, 0)
Screenshot: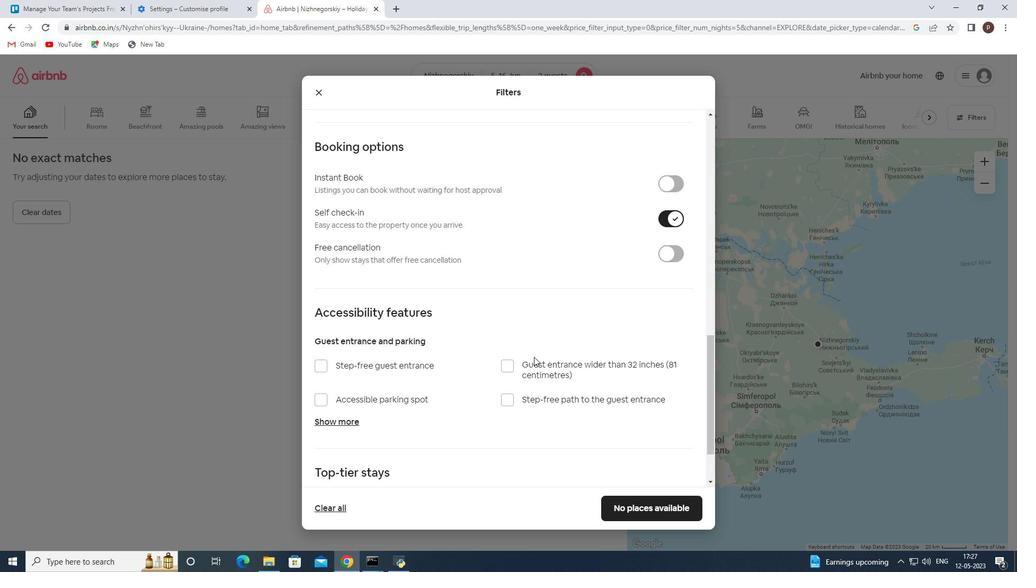 
Action: Mouse scrolled (534, 356) with delta (0, 0)
Screenshot: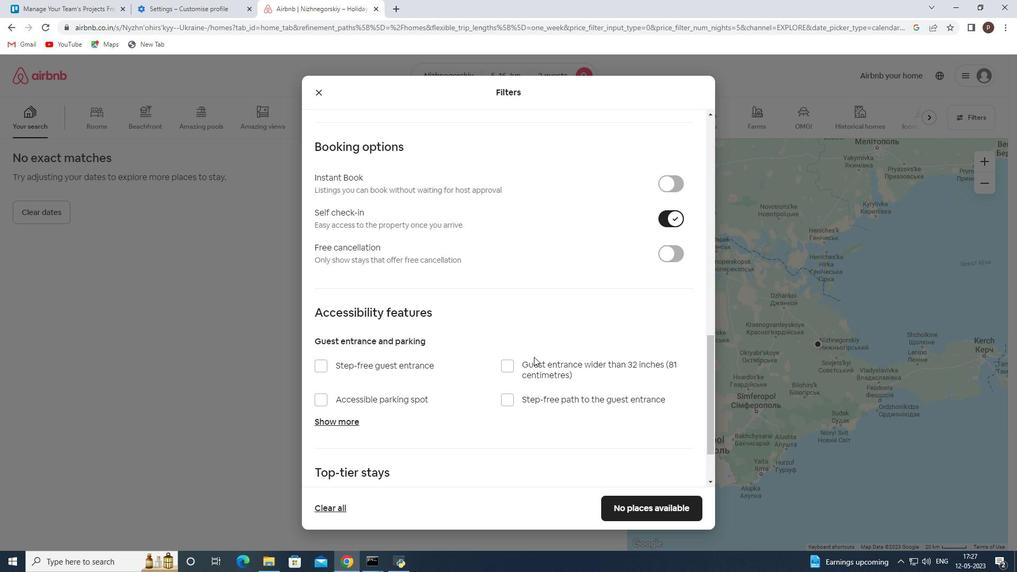 
Action: Mouse moved to (531, 358)
Screenshot: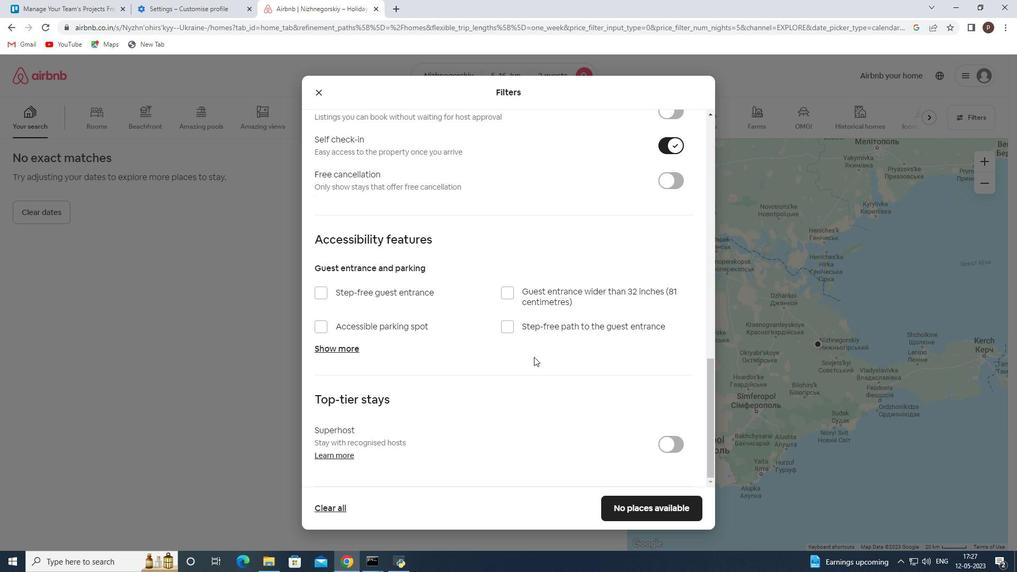 
Action: Mouse scrolled (531, 358) with delta (0, 0)
Screenshot: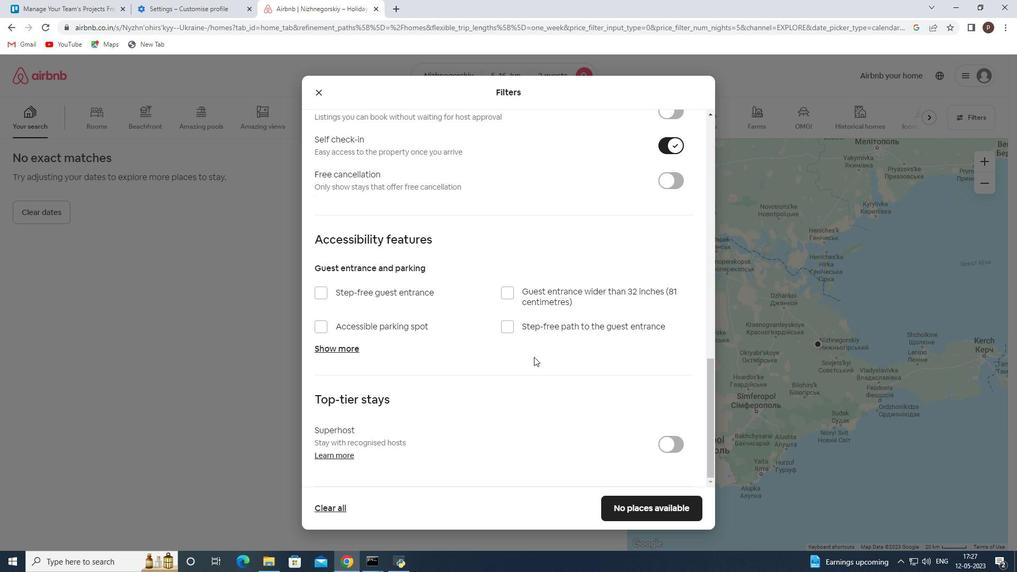
Action: Mouse scrolled (531, 358) with delta (0, 0)
Screenshot: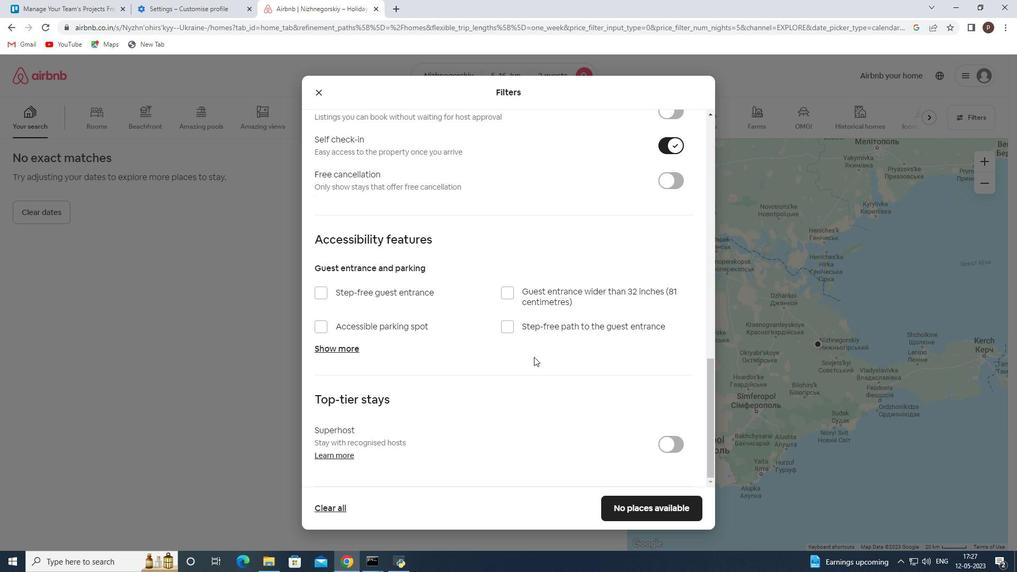 
Action: Mouse scrolled (531, 358) with delta (0, 0)
Screenshot: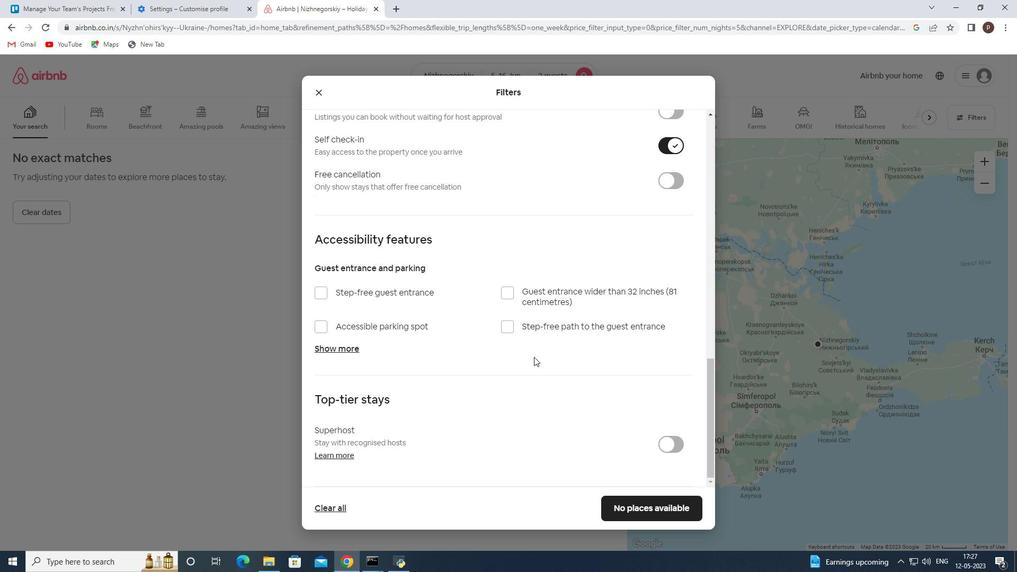 
Action: Mouse scrolled (531, 358) with delta (0, 0)
Screenshot: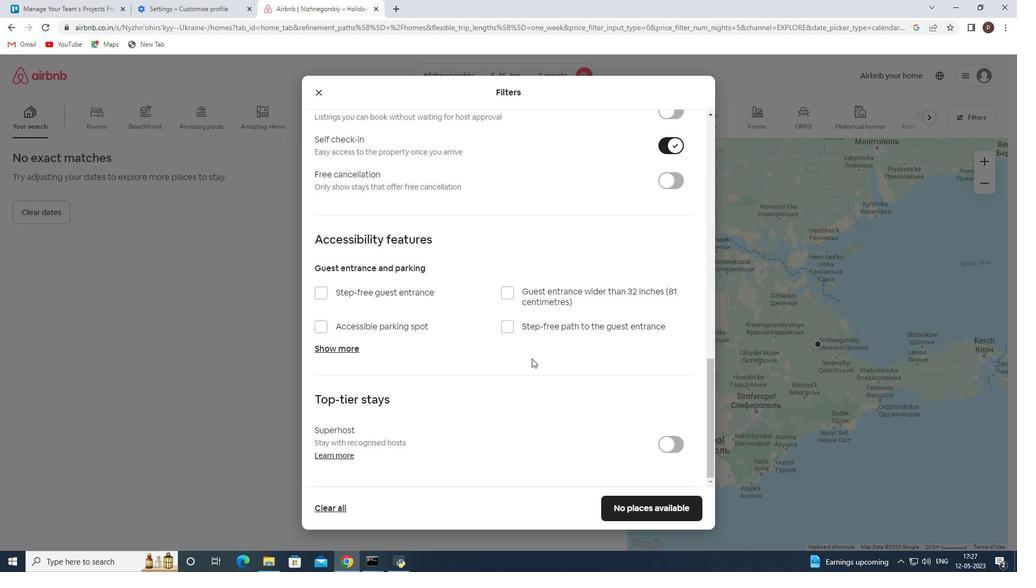 
Action: Mouse moved to (636, 478)
Screenshot: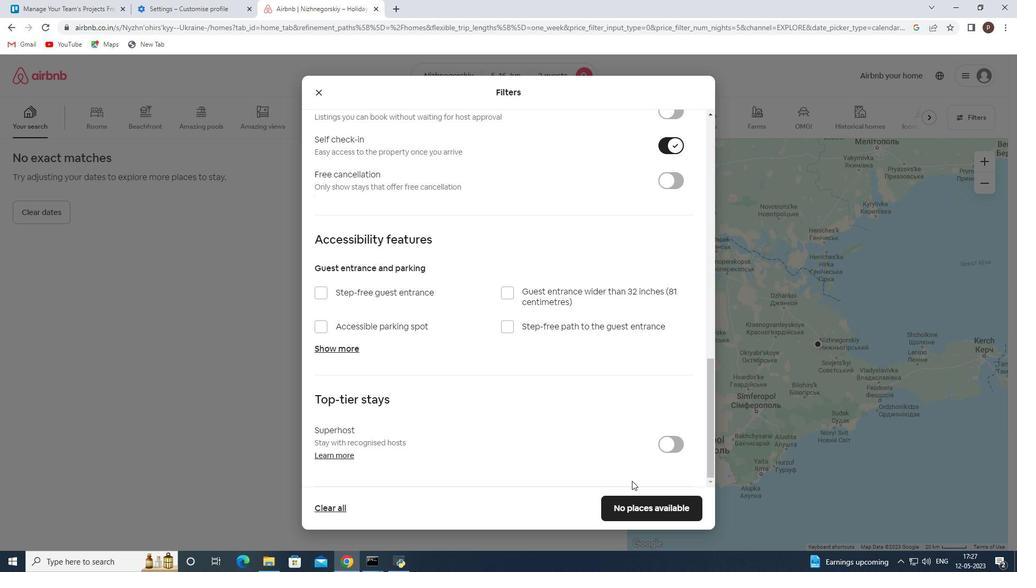 
Action: Mouse scrolled (636, 478) with delta (0, 0)
Screenshot: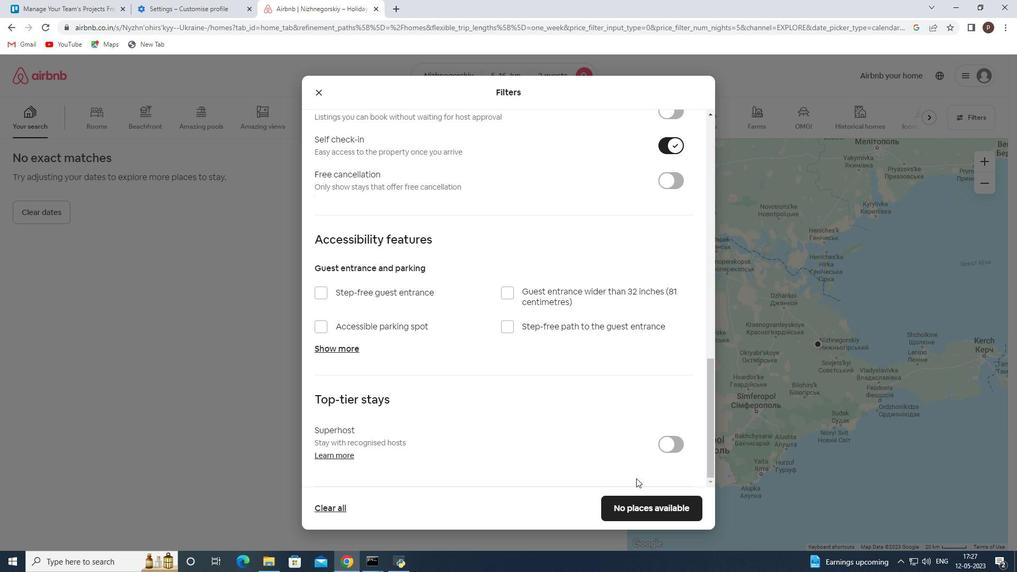 
Action: Mouse scrolled (636, 478) with delta (0, 0)
Screenshot: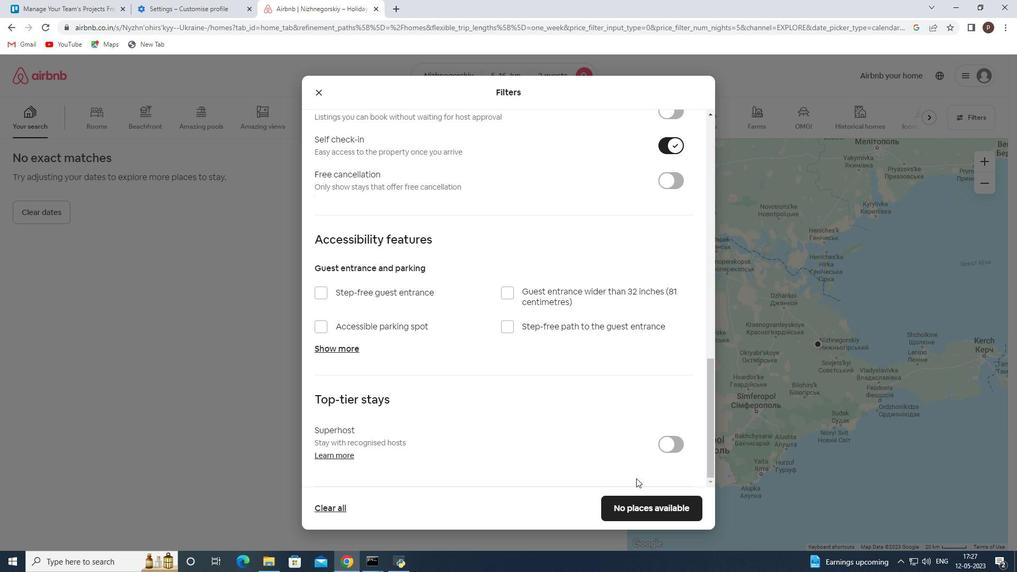 
Action: Mouse scrolled (636, 478) with delta (0, 0)
Screenshot: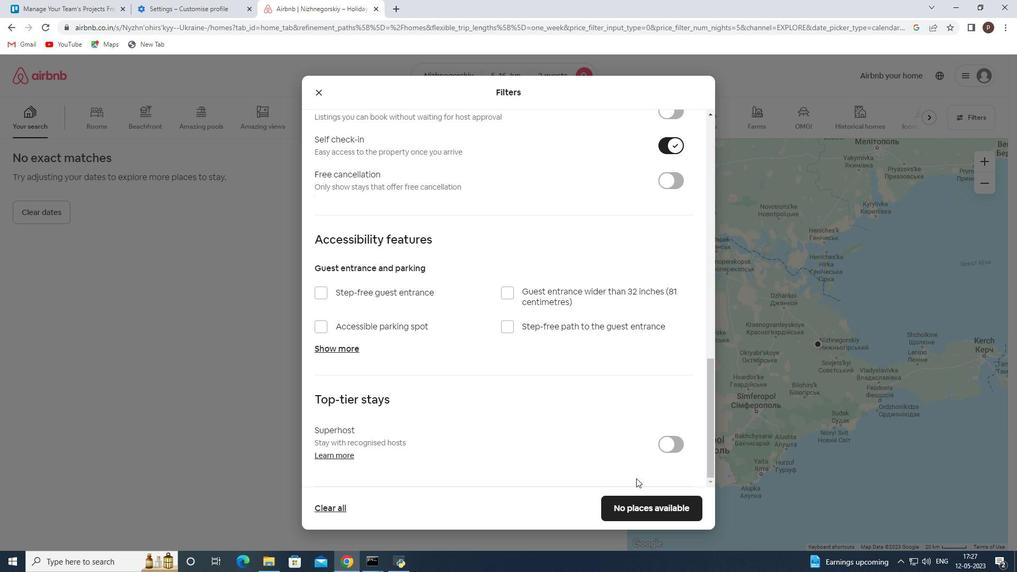 
Action: Mouse scrolled (636, 478) with delta (0, 0)
Screenshot: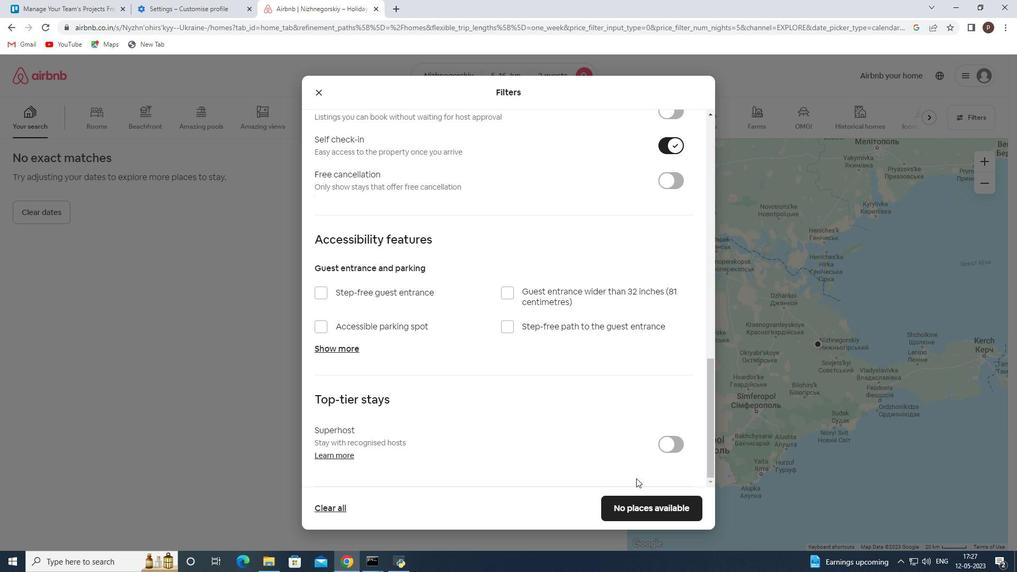 
Action: Mouse scrolled (636, 478) with delta (0, 0)
Screenshot: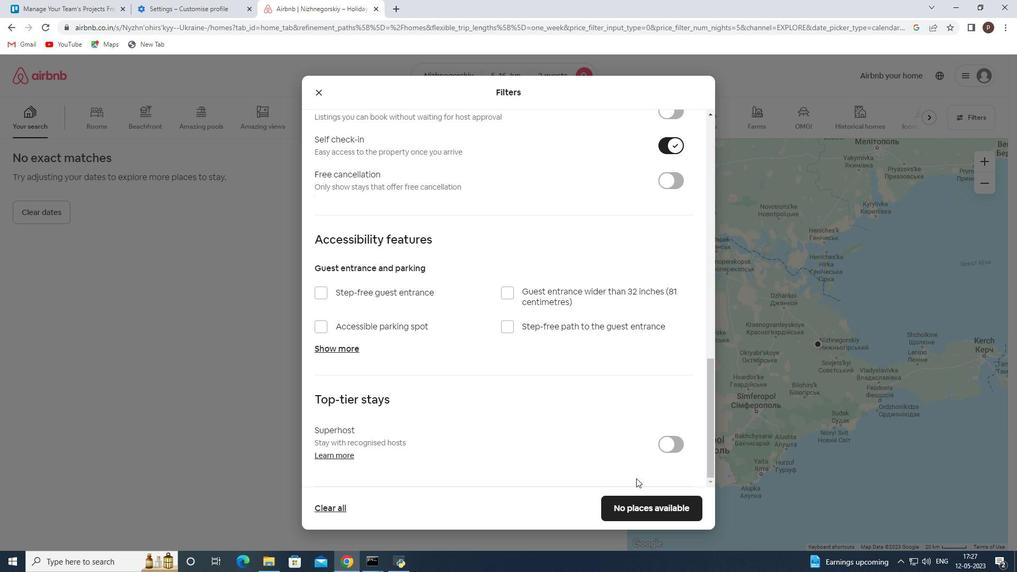 
Action: Mouse moved to (632, 503)
Screenshot: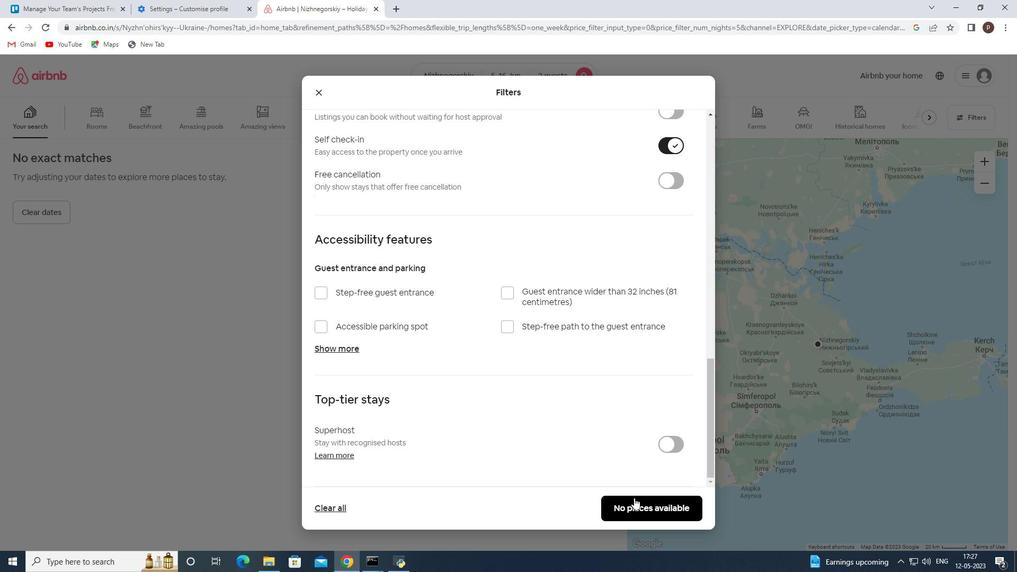 
Action: Mouse pressed left at (632, 503)
Screenshot: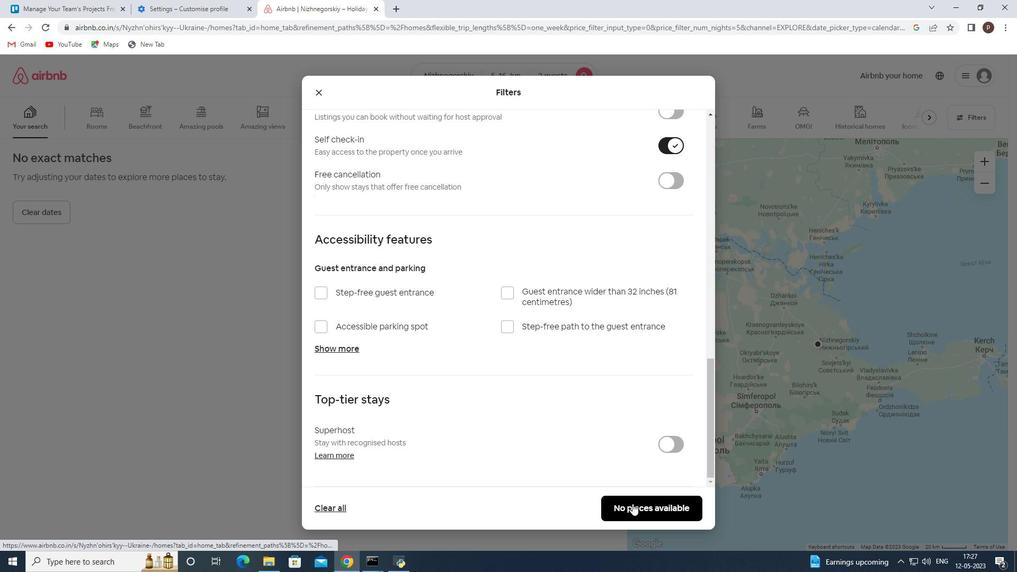 
